 Task: Select the double option in the preference quote style.
Action: Mouse moved to (19, 555)
Screenshot: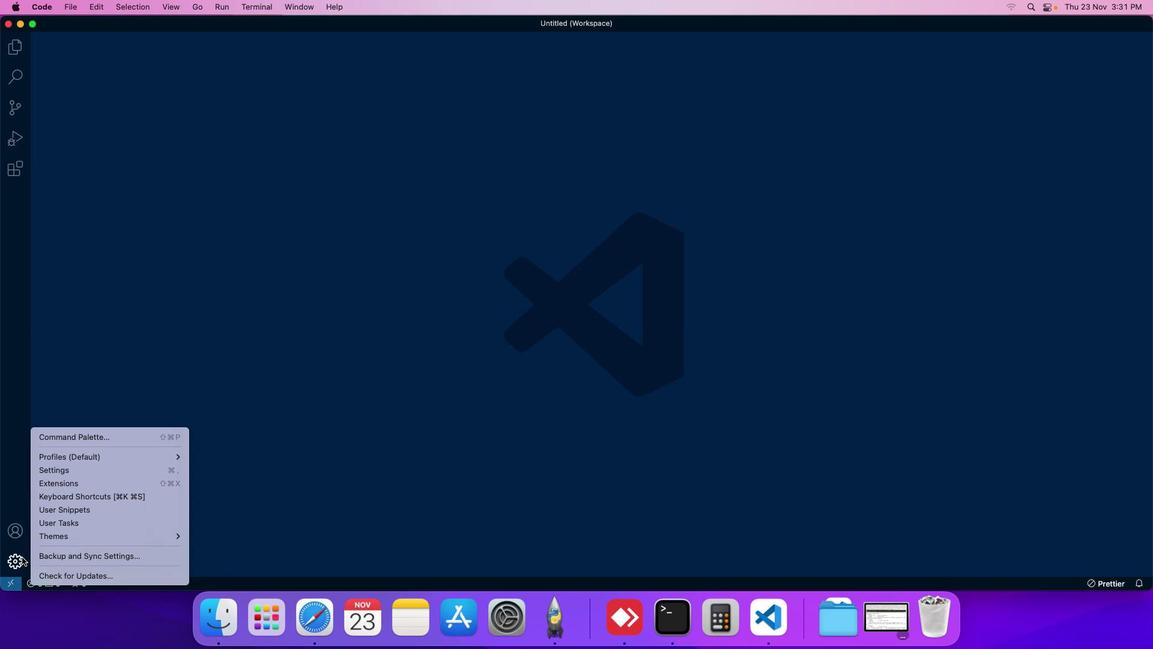 
Action: Mouse pressed left at (19, 555)
Screenshot: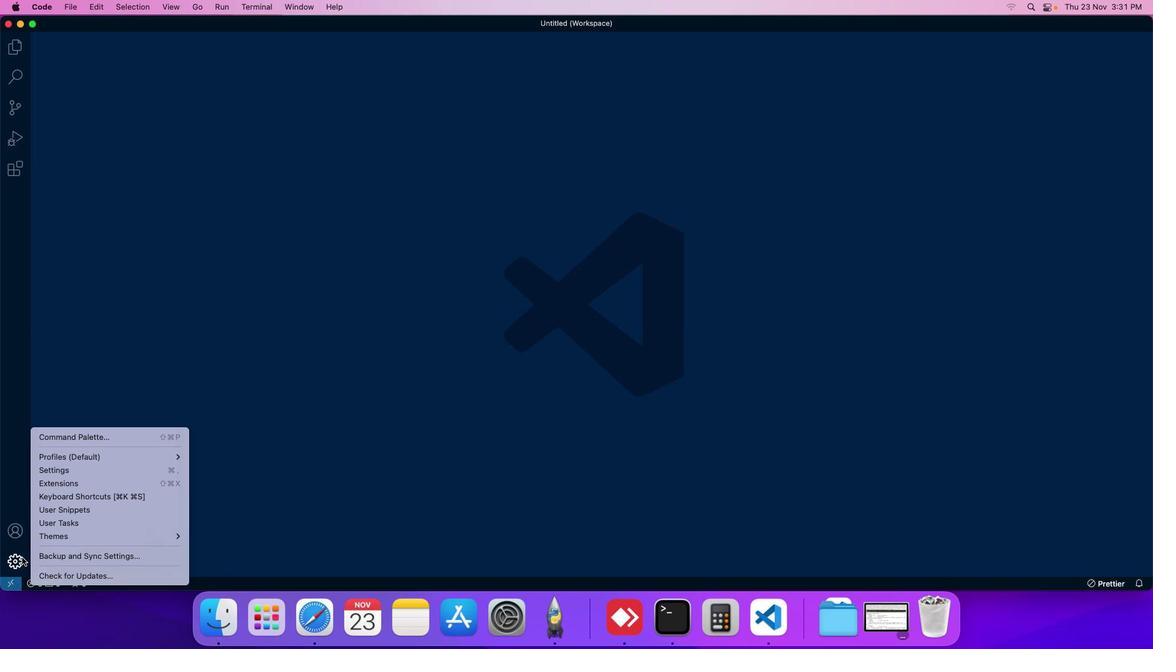
Action: Mouse moved to (61, 468)
Screenshot: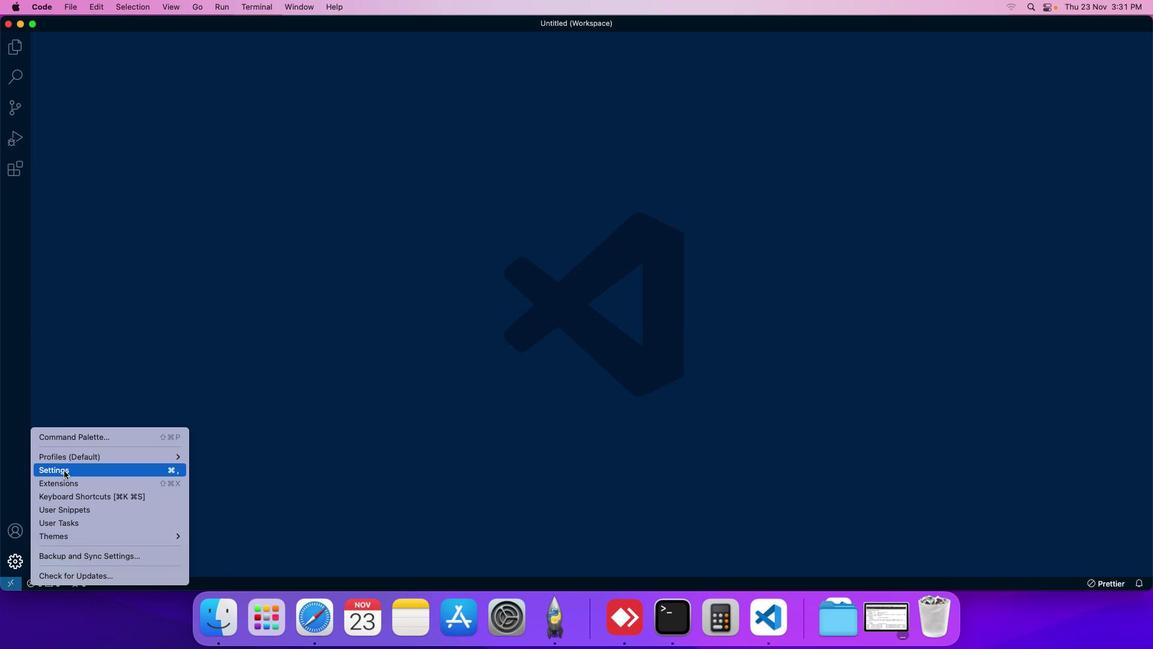 
Action: Mouse pressed left at (61, 468)
Screenshot: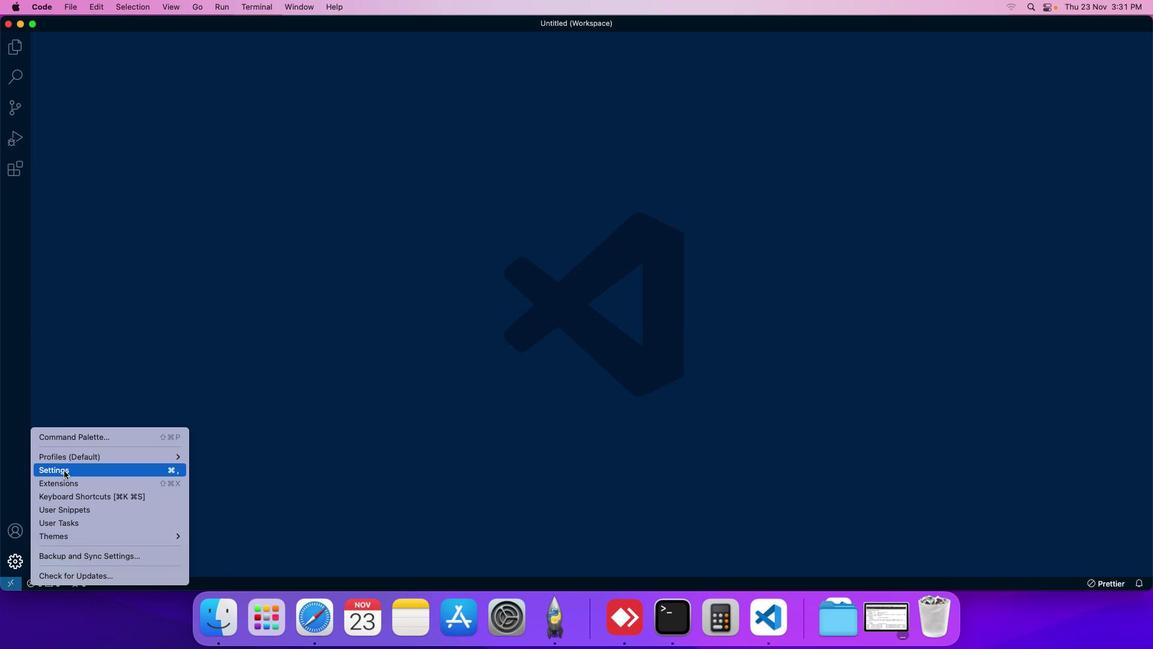 
Action: Mouse moved to (271, 92)
Screenshot: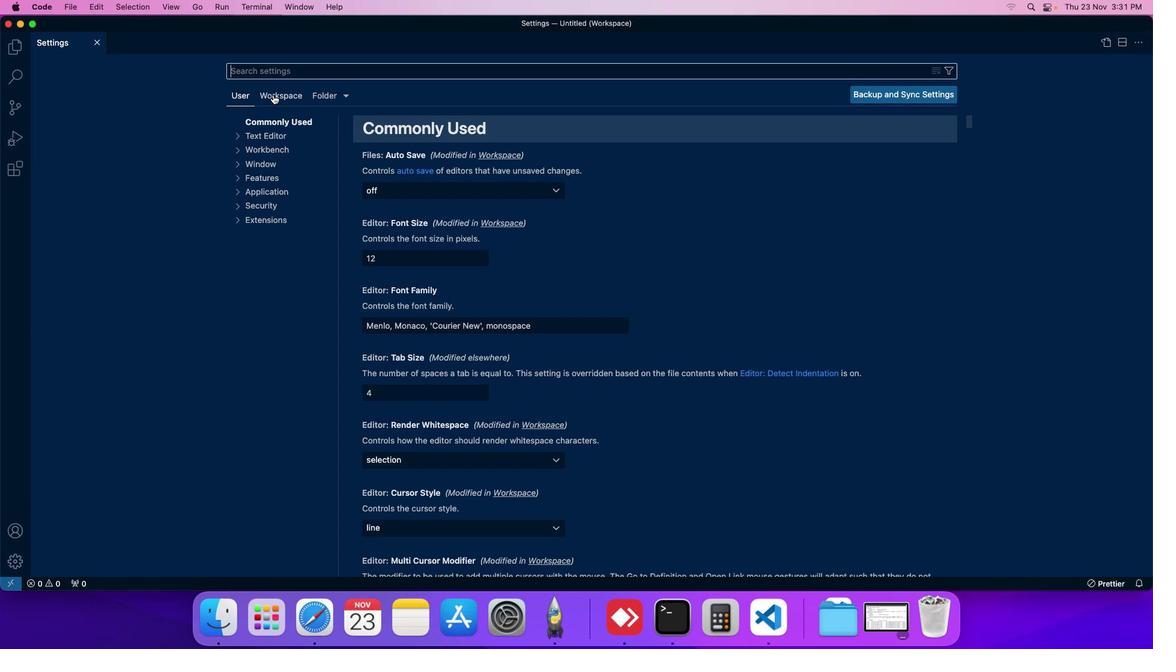 
Action: Mouse pressed left at (271, 92)
Screenshot: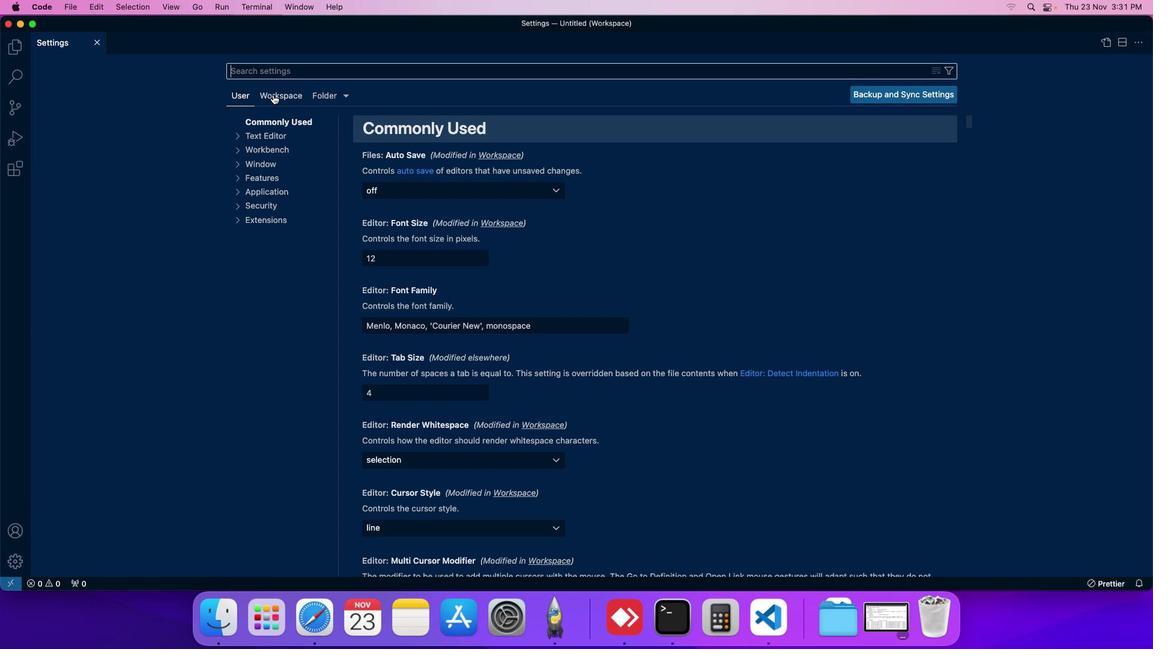 
Action: Mouse moved to (253, 204)
Screenshot: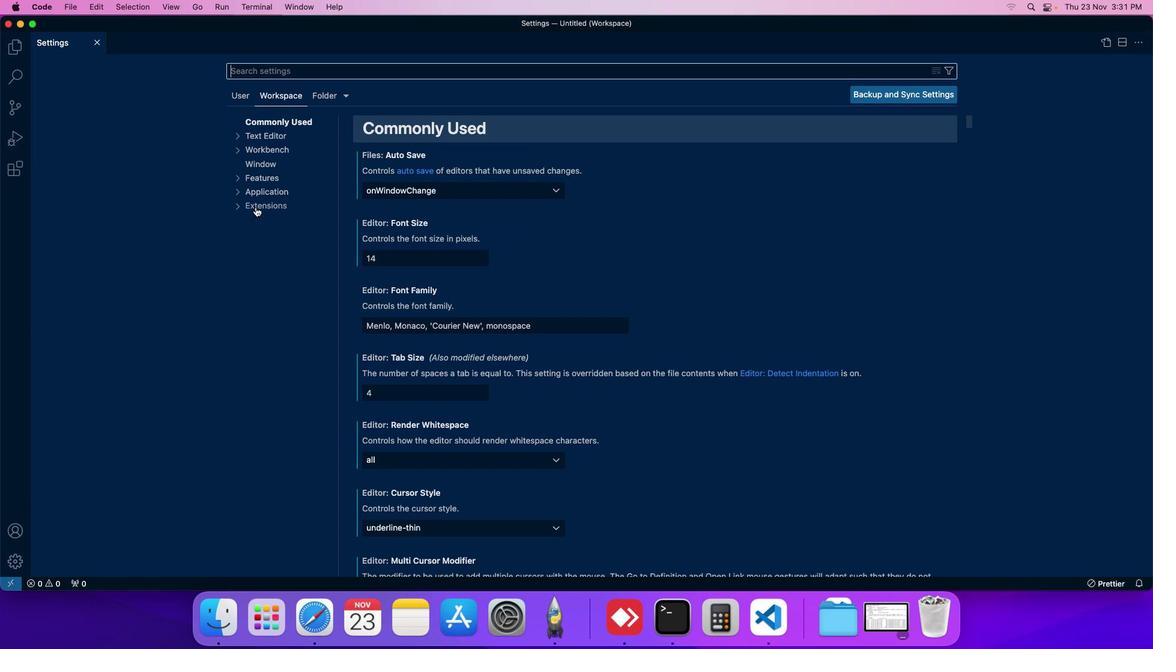 
Action: Mouse pressed left at (253, 204)
Screenshot: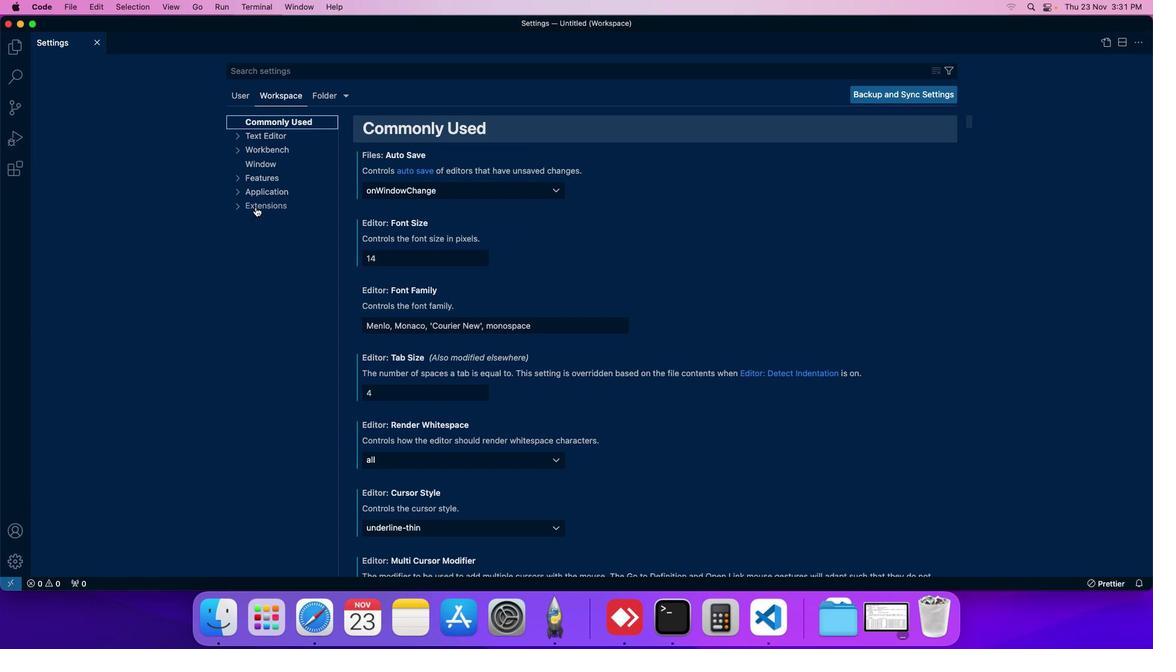 
Action: Mouse moved to (268, 507)
Screenshot: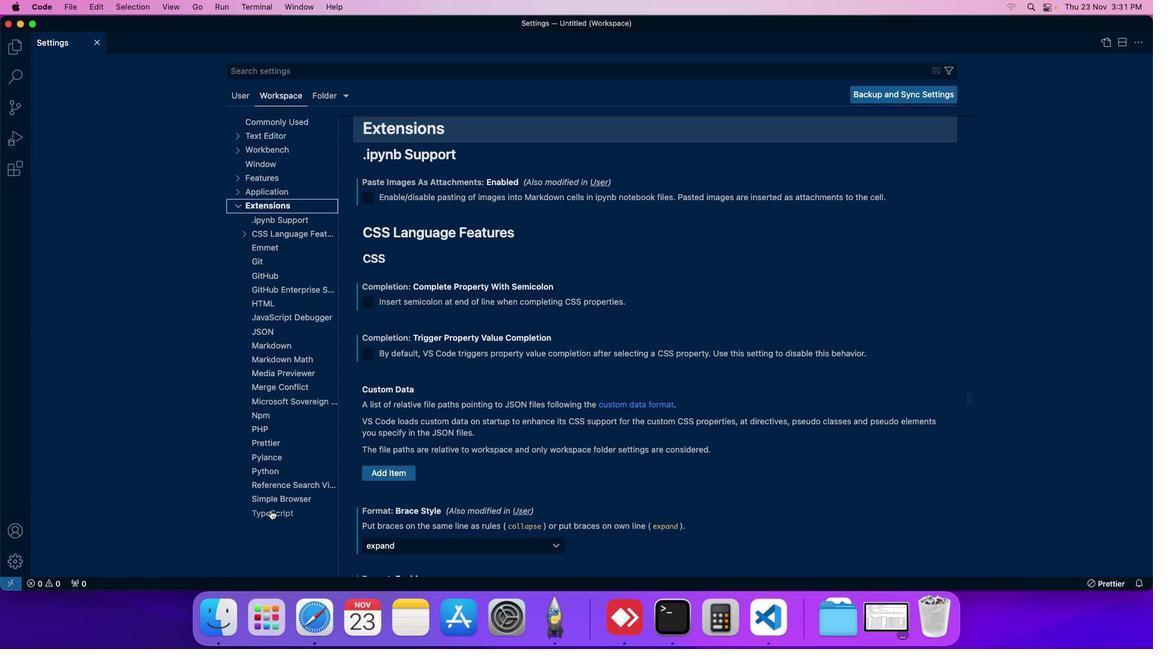 
Action: Mouse pressed left at (268, 507)
Screenshot: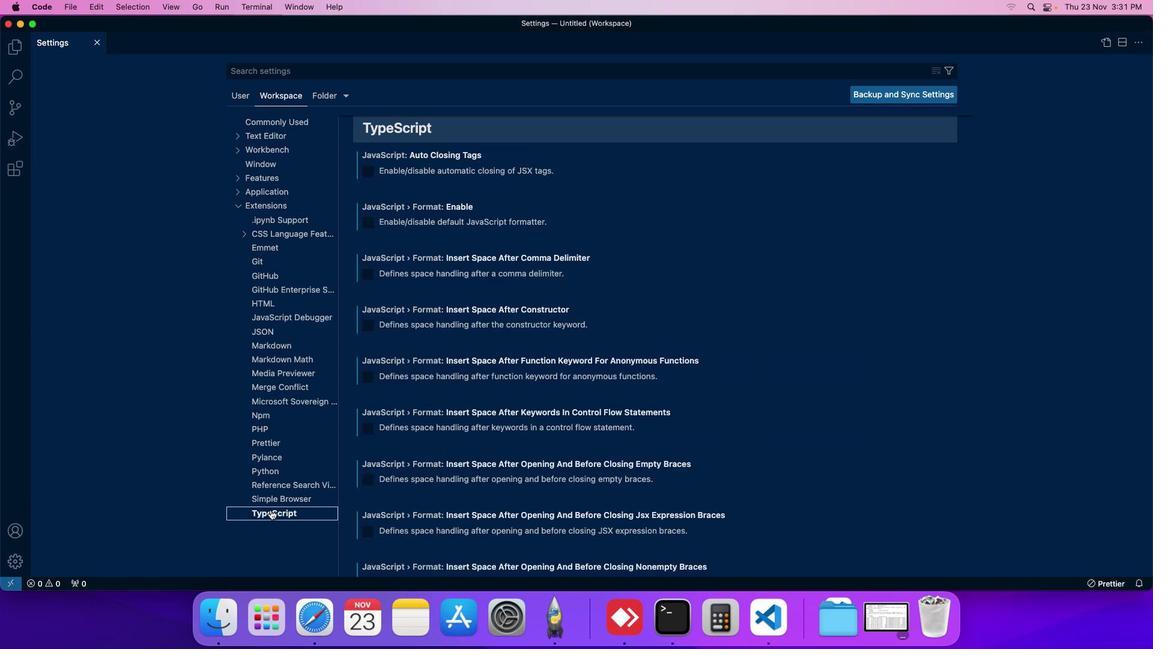 
Action: Mouse moved to (381, 493)
Screenshot: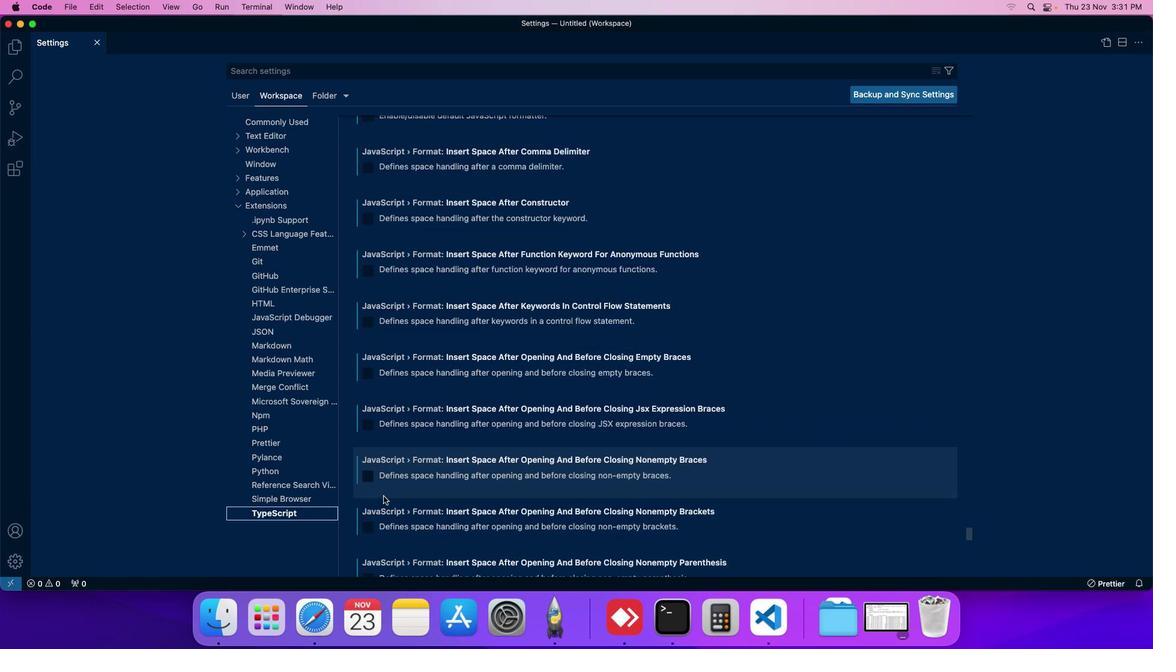 
Action: Mouse scrolled (381, 493) with delta (-1, -2)
Screenshot: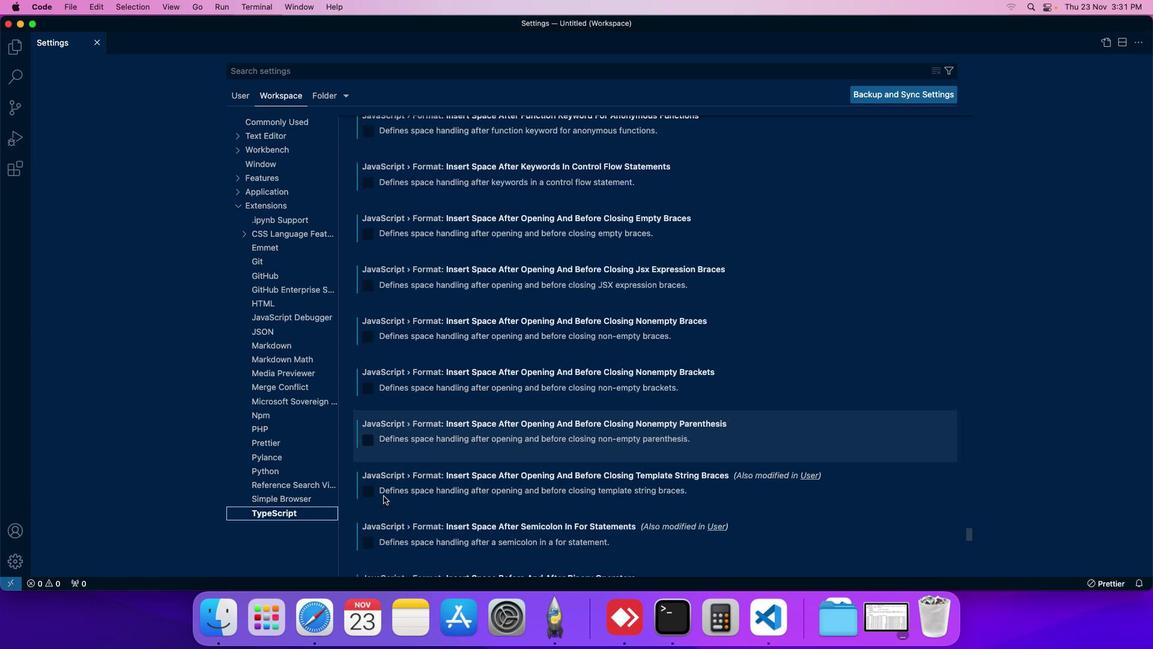 
Action: Mouse scrolled (381, 493) with delta (-1, -2)
Screenshot: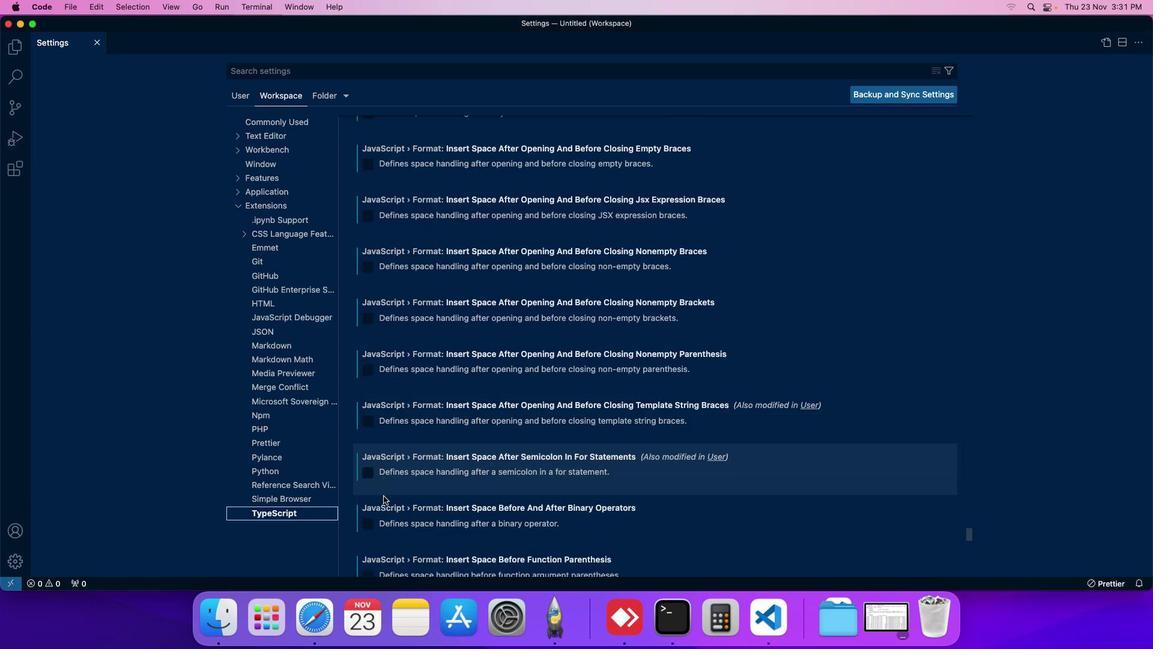 
Action: Mouse scrolled (381, 493) with delta (-1, -2)
Screenshot: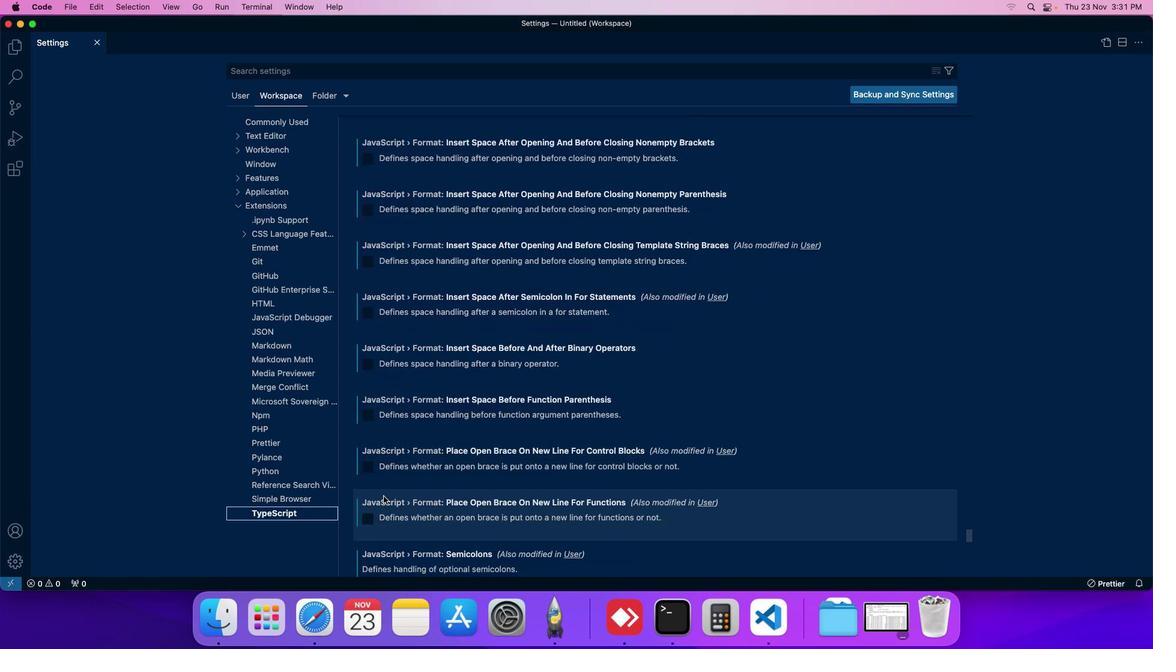 
Action: Mouse scrolled (381, 493) with delta (-1, -2)
Screenshot: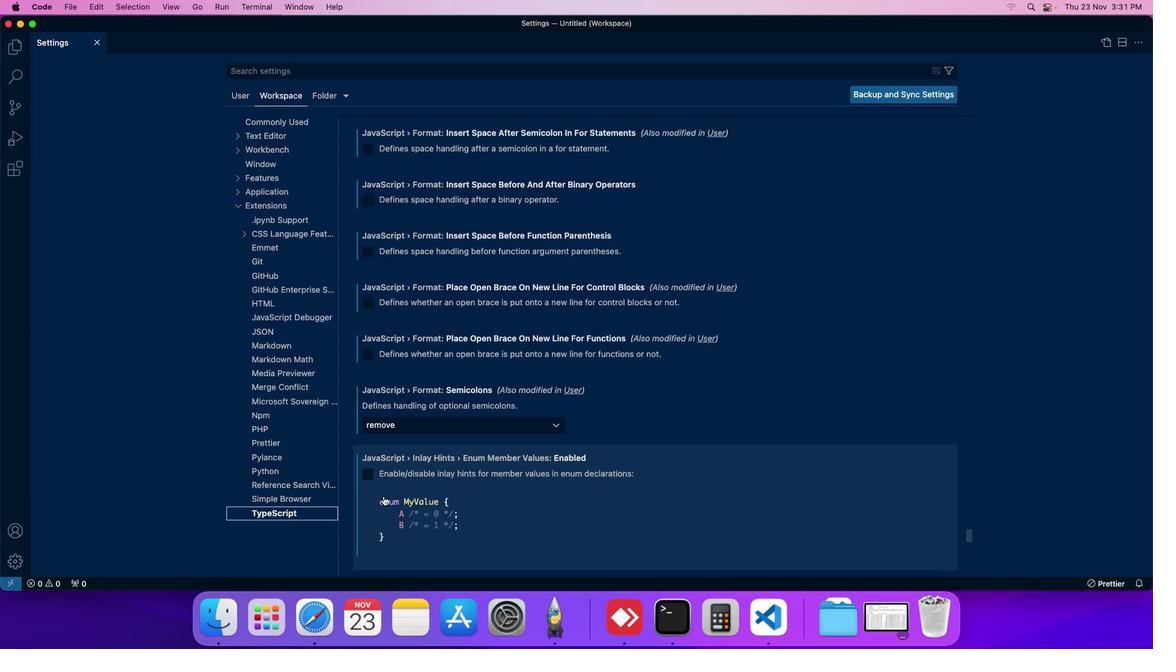 
Action: Mouse scrolled (381, 493) with delta (-1, -2)
Screenshot: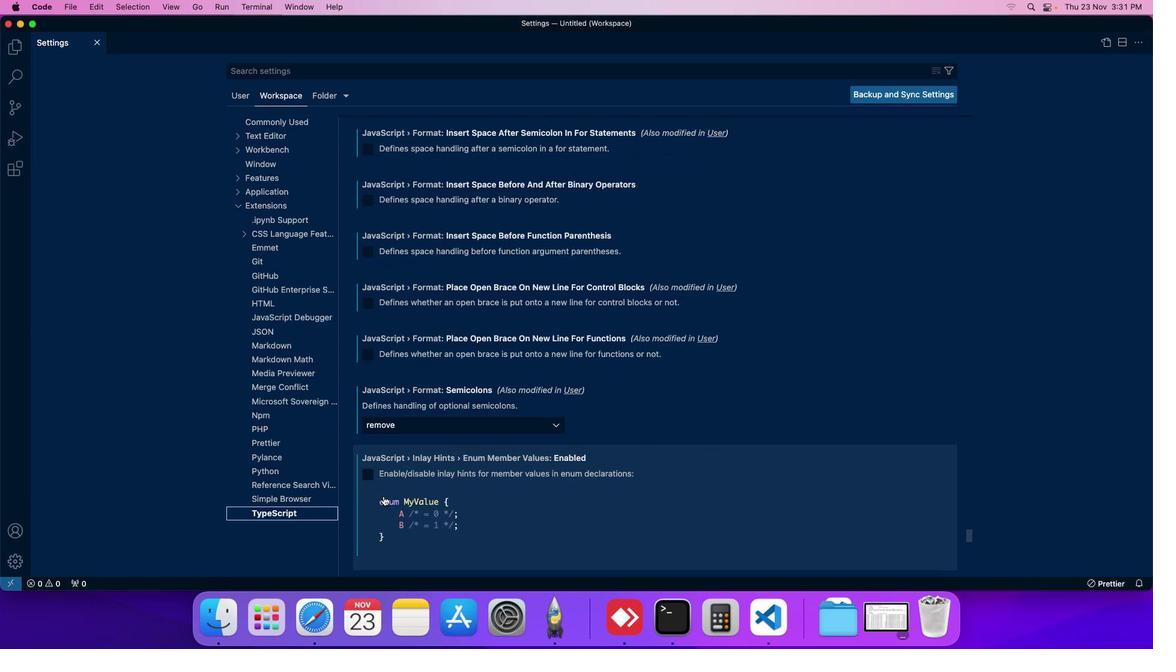 
Action: Mouse scrolled (381, 493) with delta (-1, -2)
Screenshot: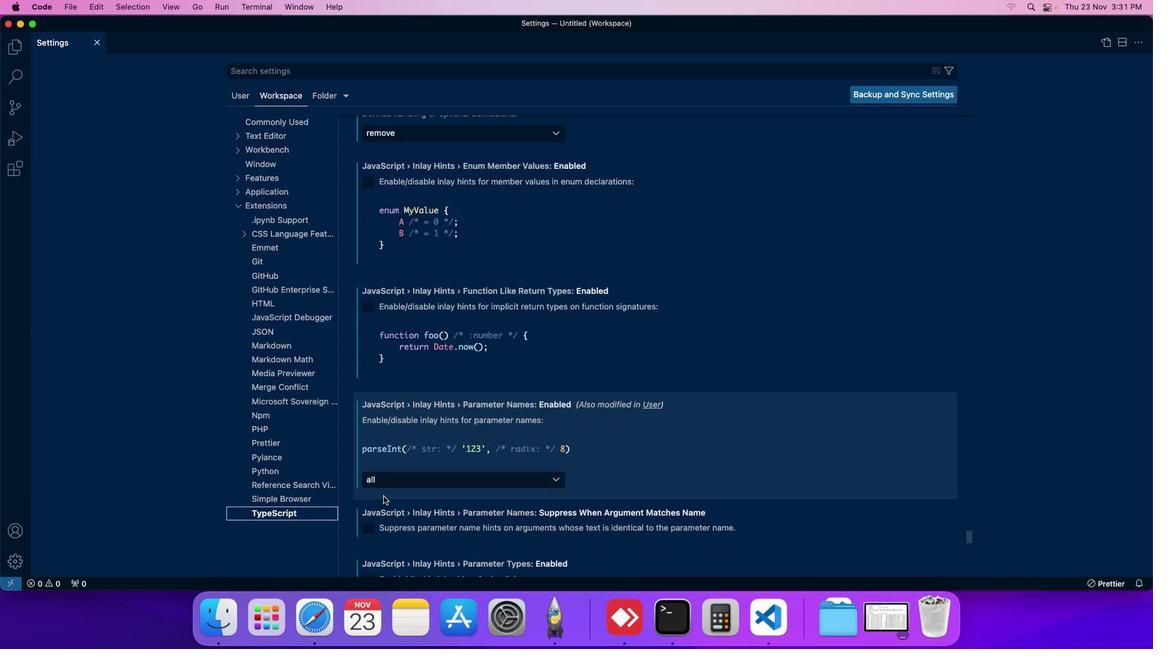 
Action: Mouse scrolled (381, 493) with delta (-1, -2)
Screenshot: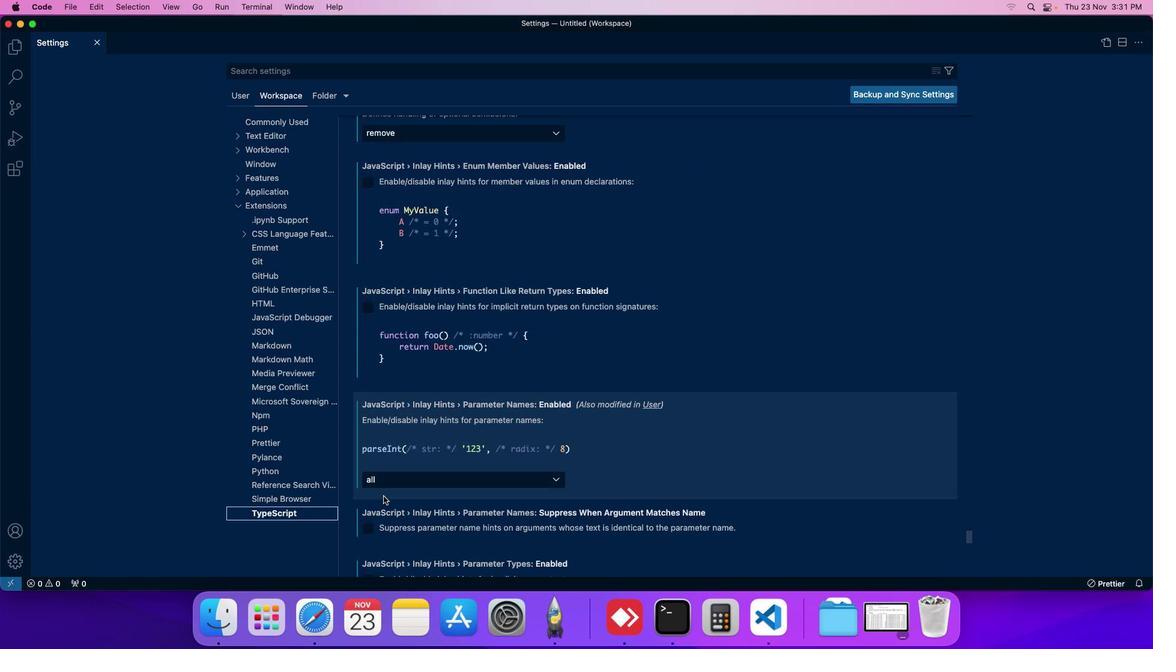 
Action: Mouse scrolled (381, 493) with delta (-1, -3)
Screenshot: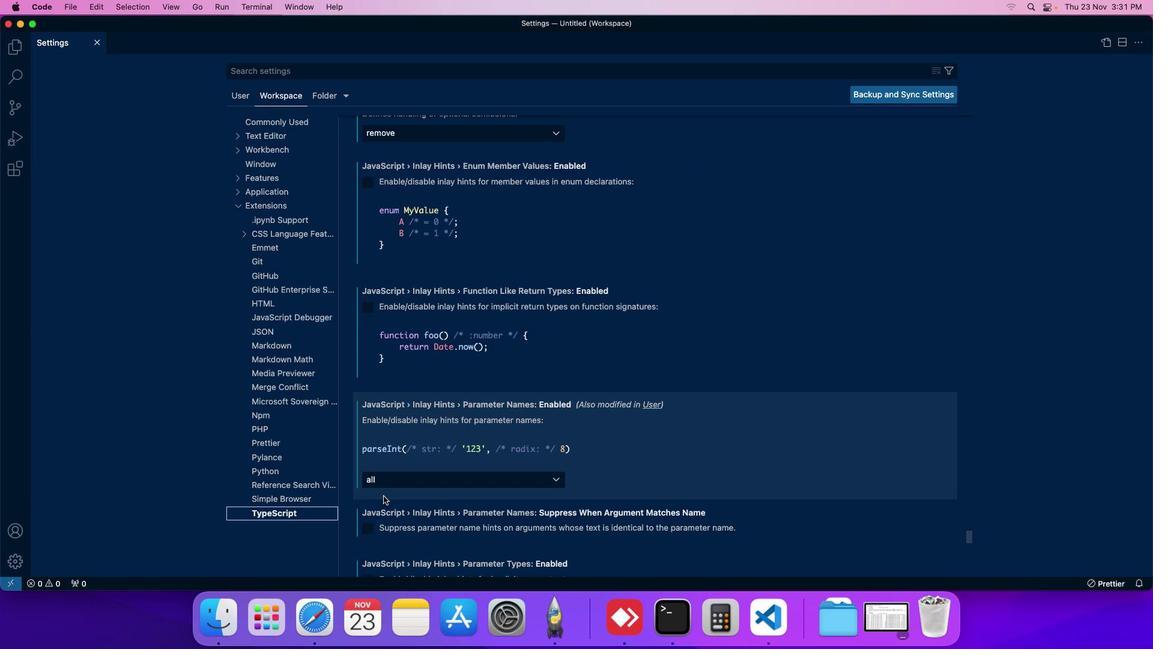 
Action: Mouse scrolled (381, 493) with delta (-1, -2)
Screenshot: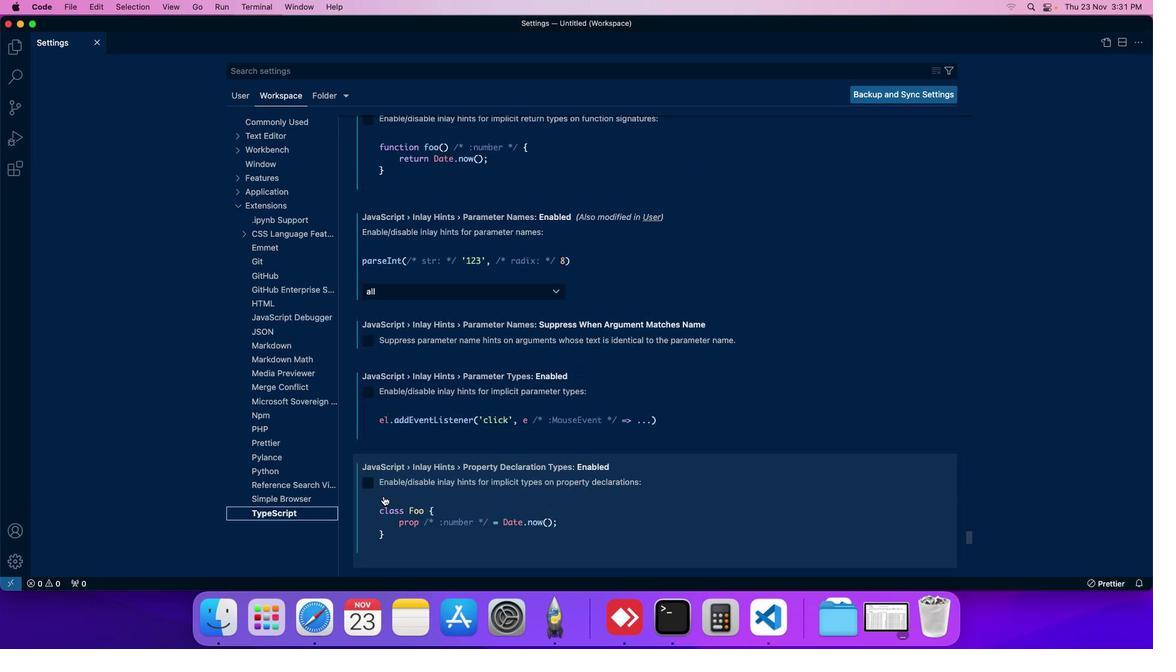 
Action: Mouse scrolled (381, 493) with delta (-1, -2)
Screenshot: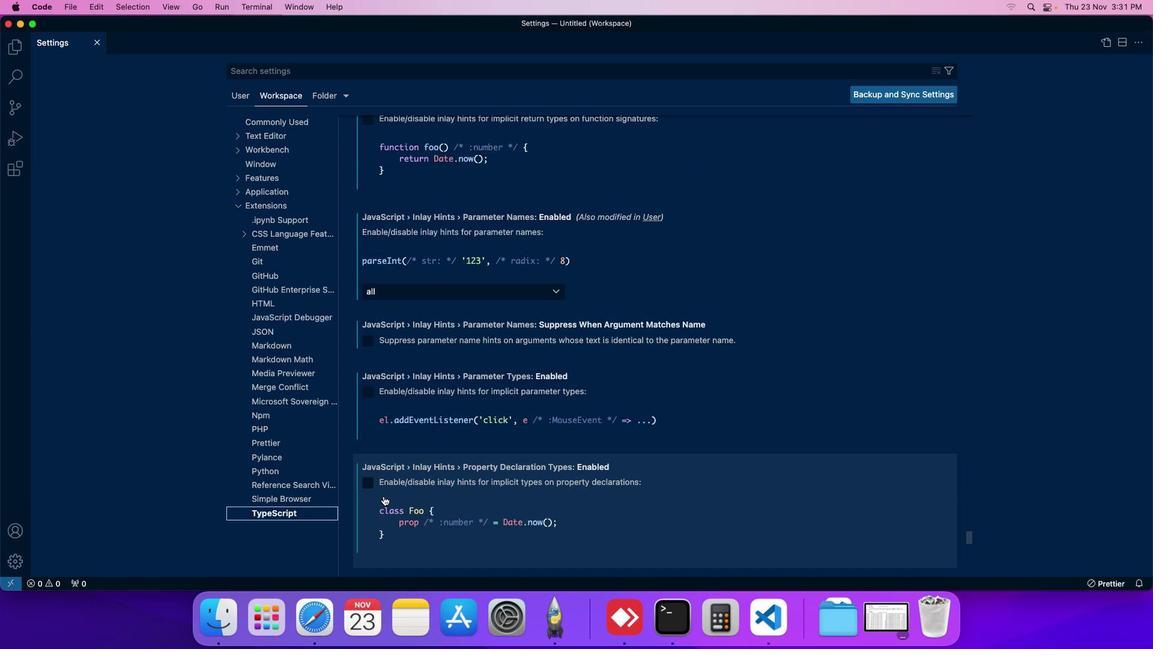 
Action: Mouse scrolled (381, 493) with delta (-1, -2)
Screenshot: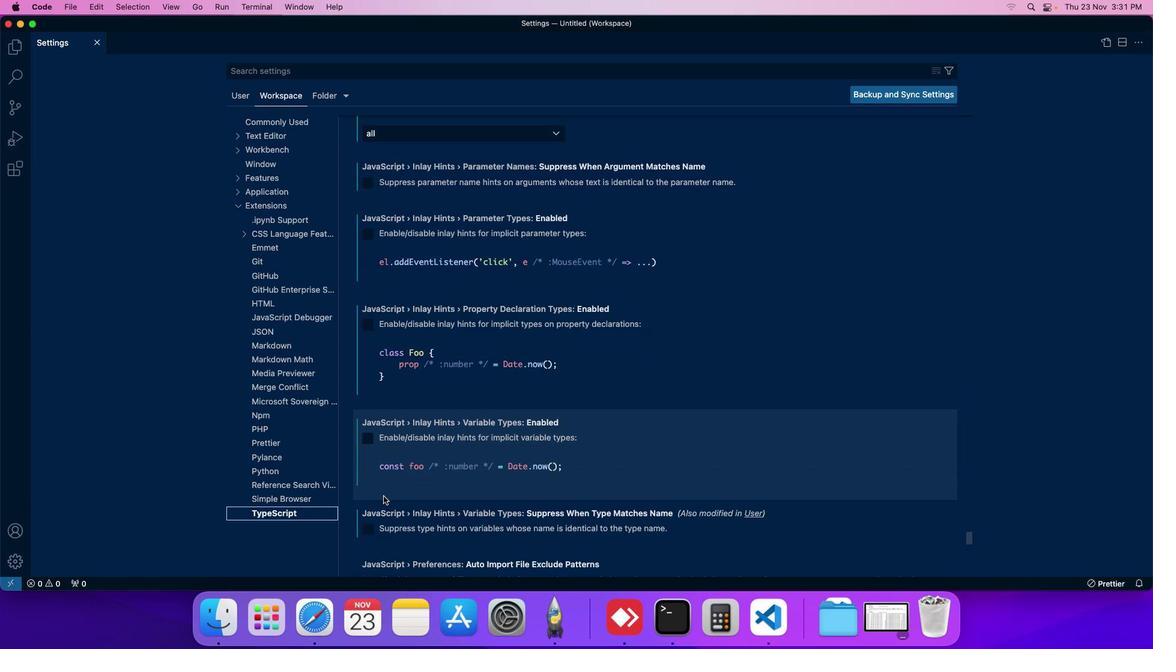 
Action: Mouse scrolled (381, 493) with delta (-1, -2)
Screenshot: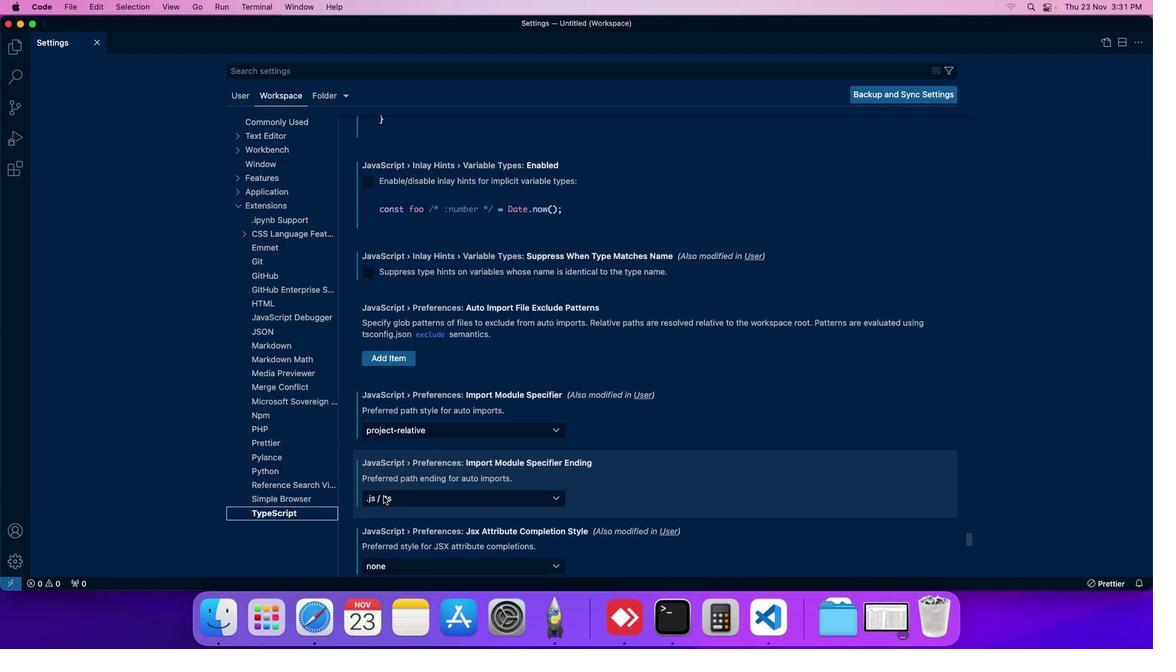 
Action: Mouse scrolled (381, 493) with delta (-1, -2)
Screenshot: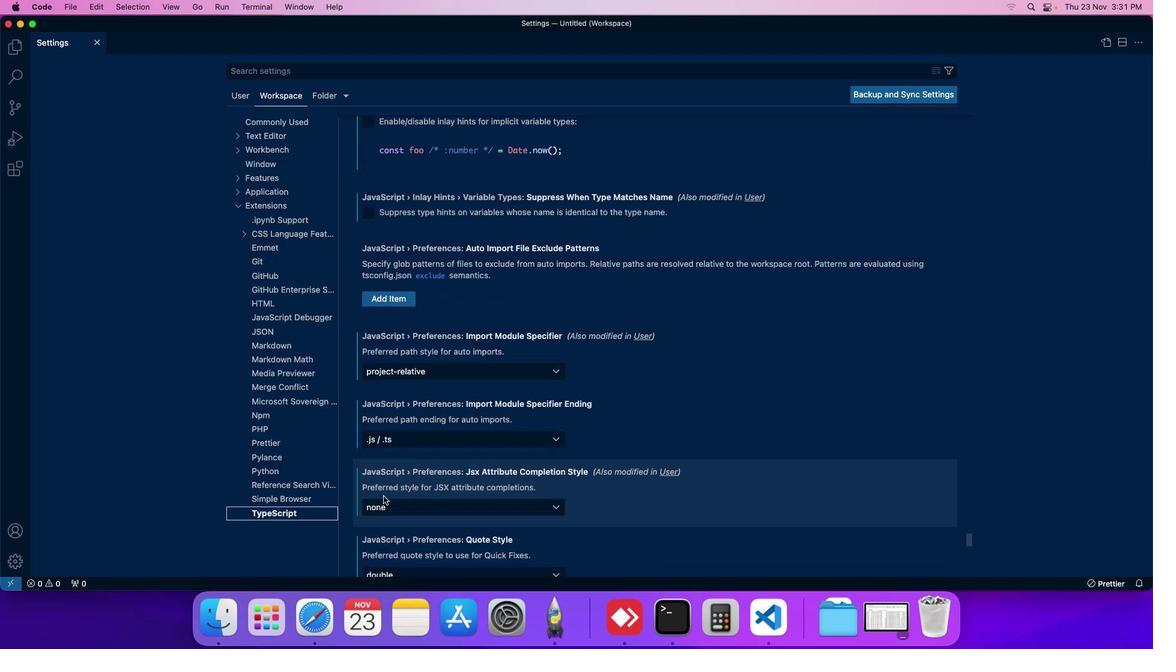 
Action: Mouse scrolled (381, 493) with delta (-1, -2)
Screenshot: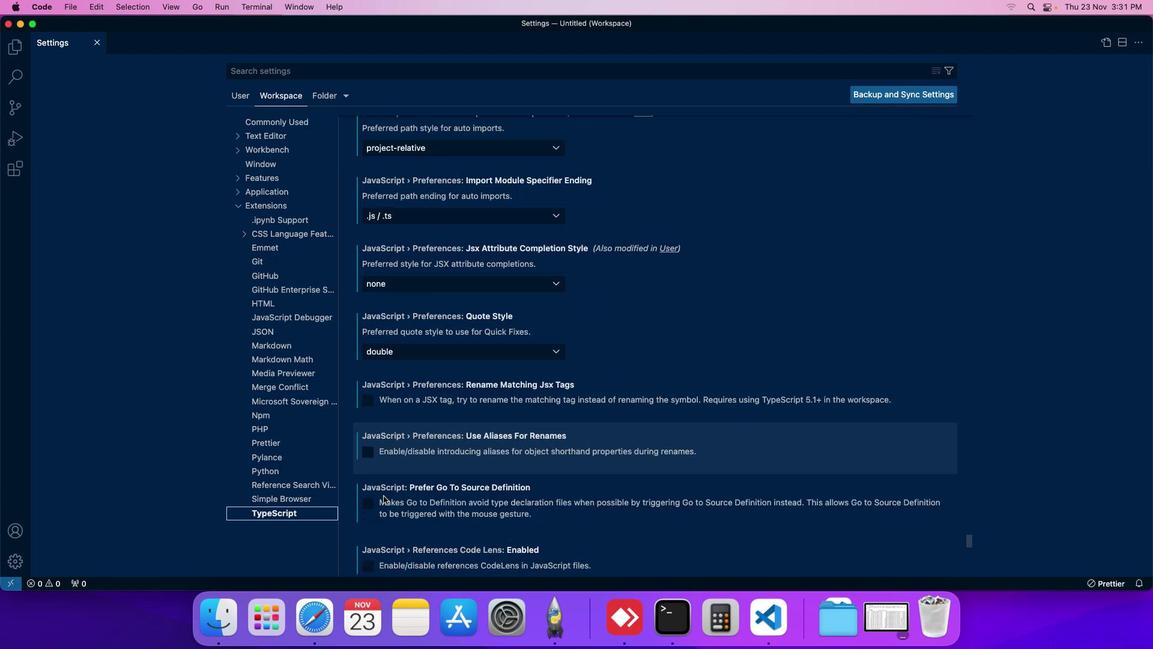 
Action: Mouse scrolled (381, 493) with delta (-1, -2)
Screenshot: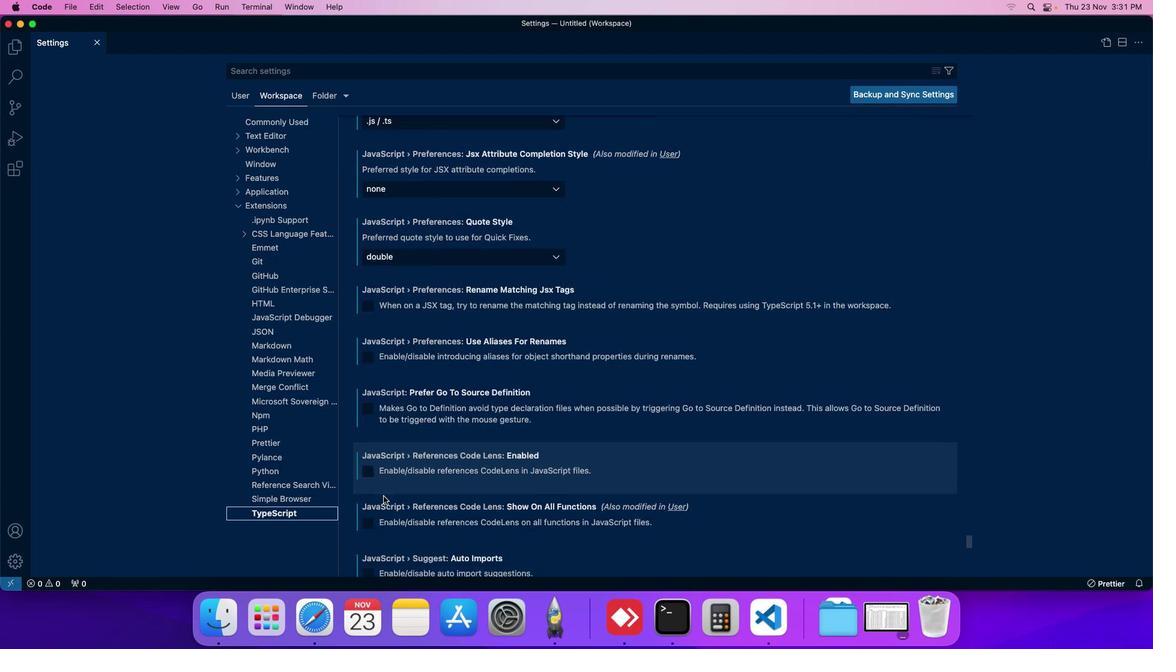 
Action: Mouse scrolled (381, 493) with delta (-1, -2)
Screenshot: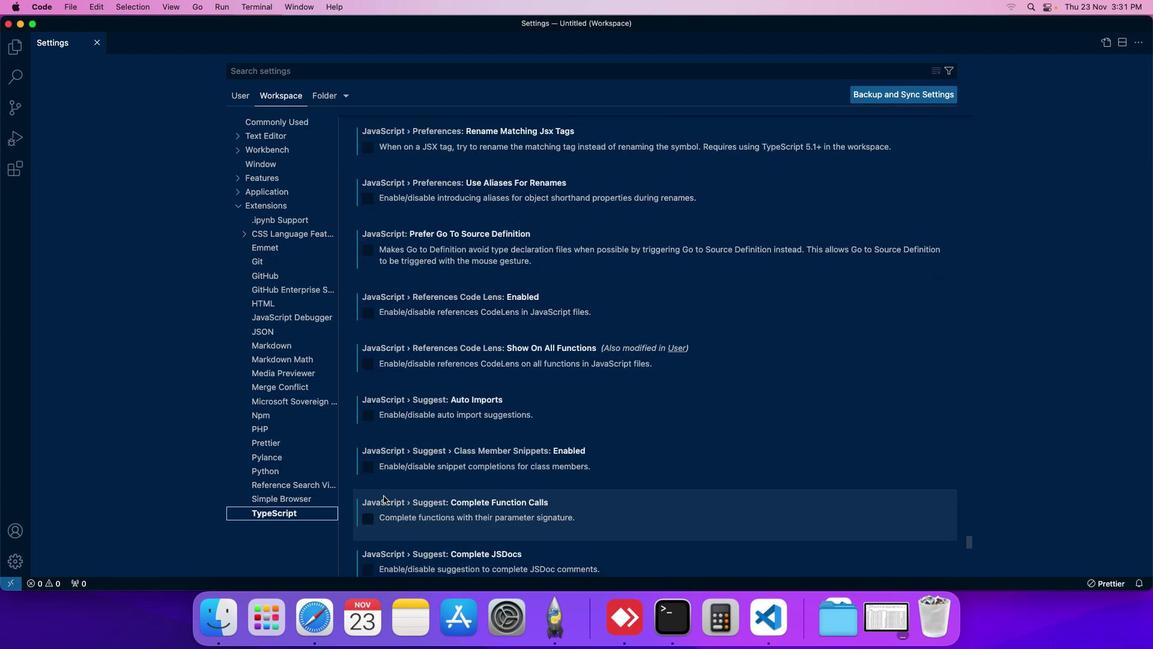 
Action: Mouse scrolled (381, 493) with delta (-1, -2)
Screenshot: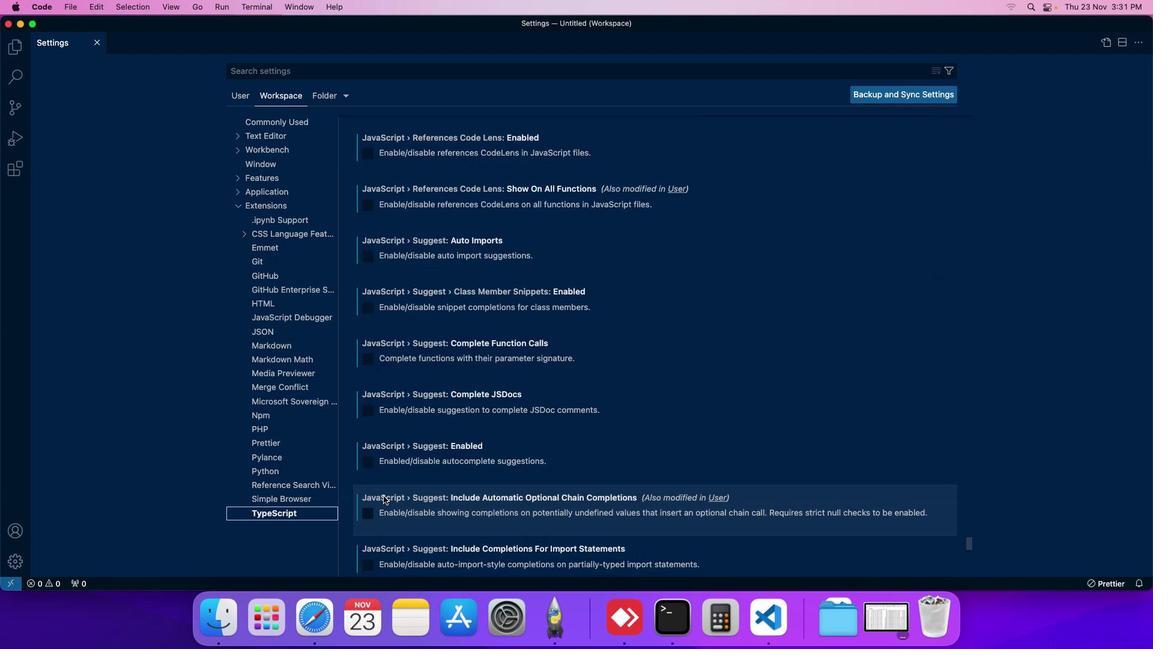 
Action: Mouse scrolled (381, 493) with delta (-1, -2)
Screenshot: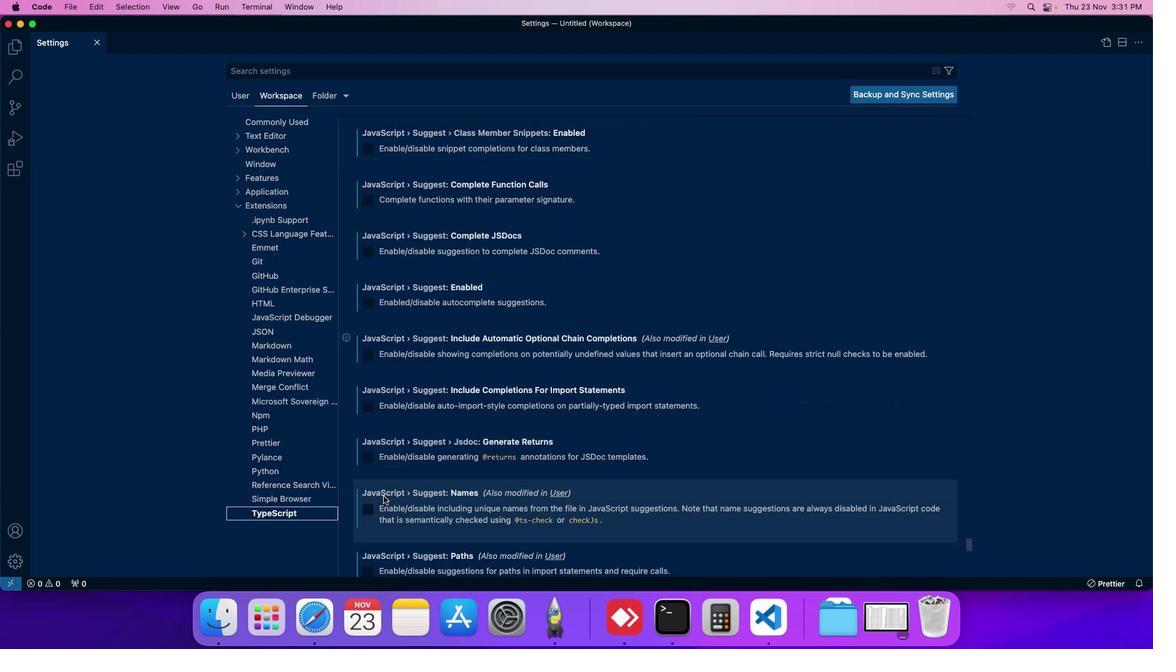 
Action: Mouse scrolled (381, 493) with delta (-1, -2)
Screenshot: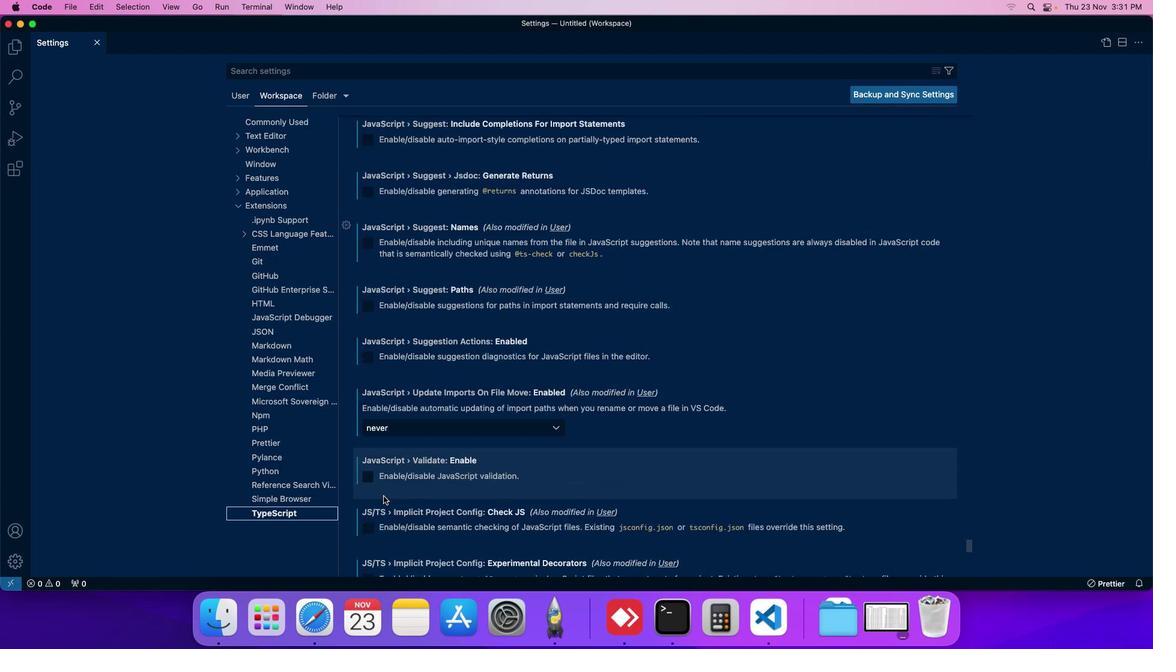 
Action: Mouse scrolled (381, 493) with delta (-1, -2)
Screenshot: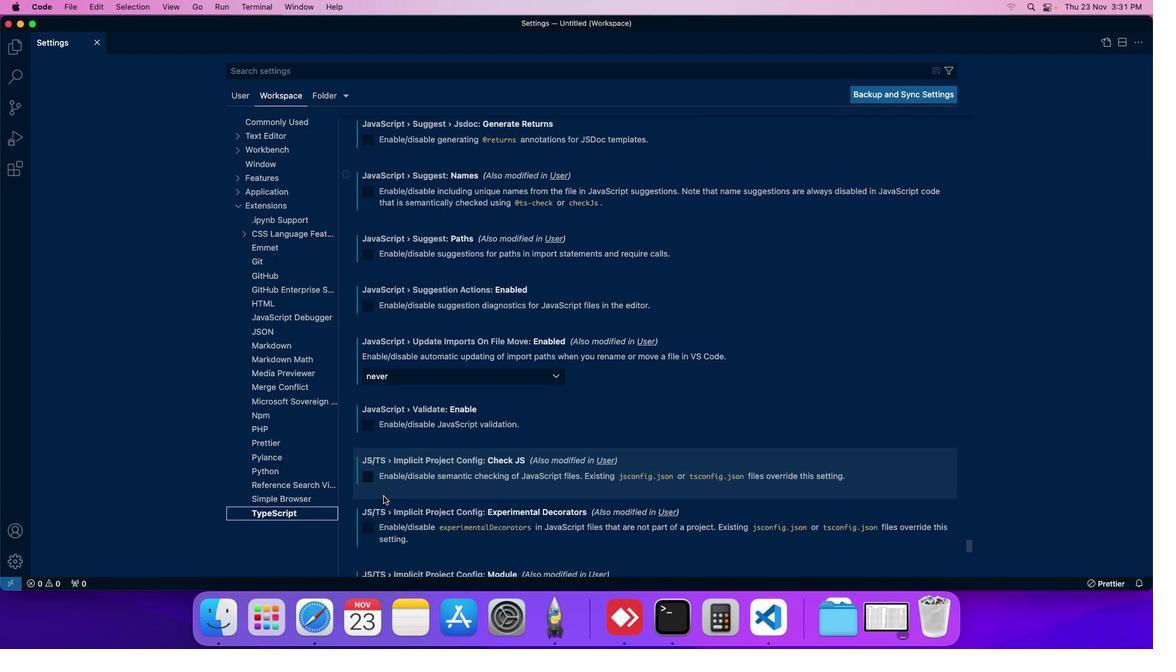 
Action: Mouse scrolled (381, 493) with delta (-1, -2)
Screenshot: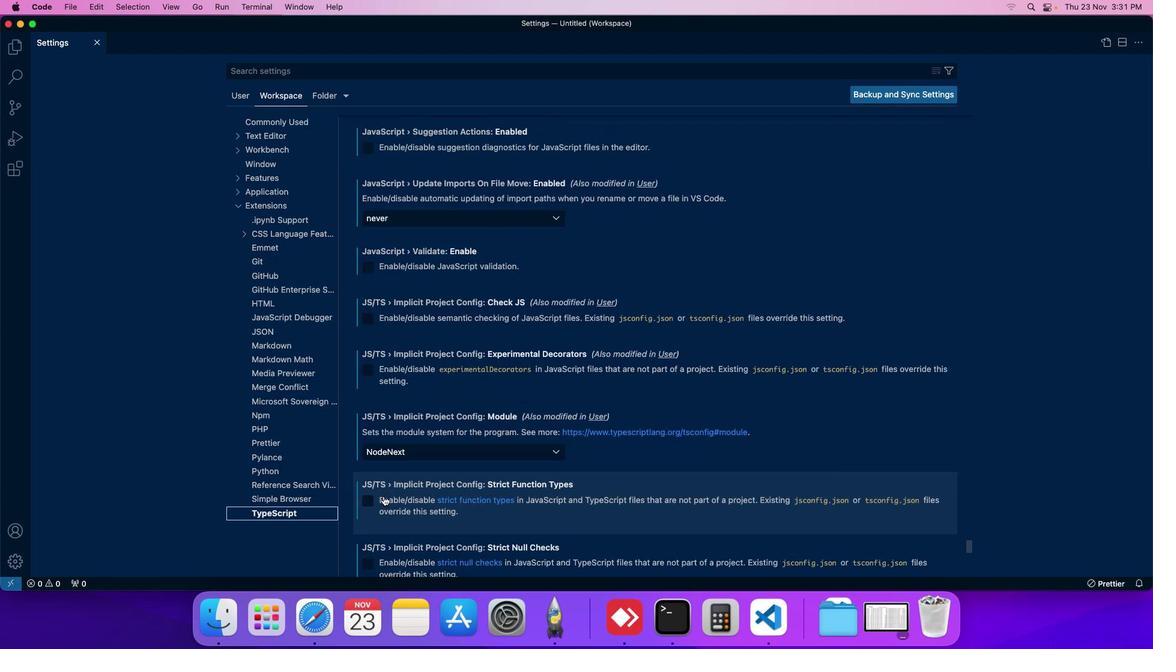
Action: Mouse scrolled (381, 493) with delta (-1, -2)
Screenshot: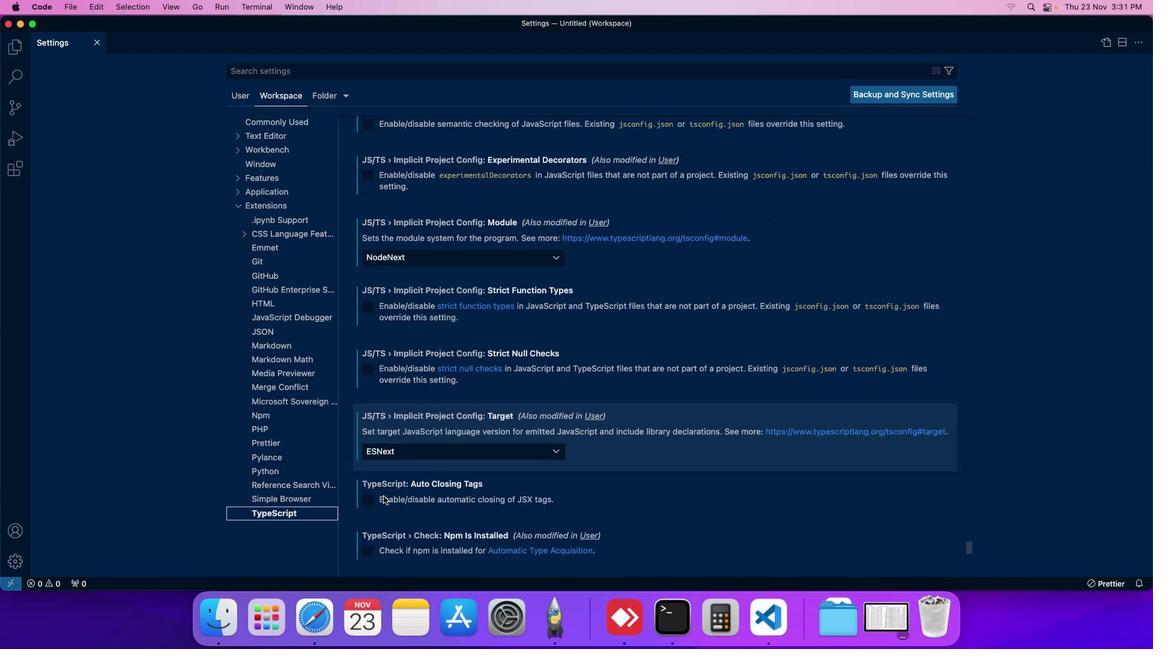 
Action: Mouse scrolled (381, 493) with delta (-1, -2)
Screenshot: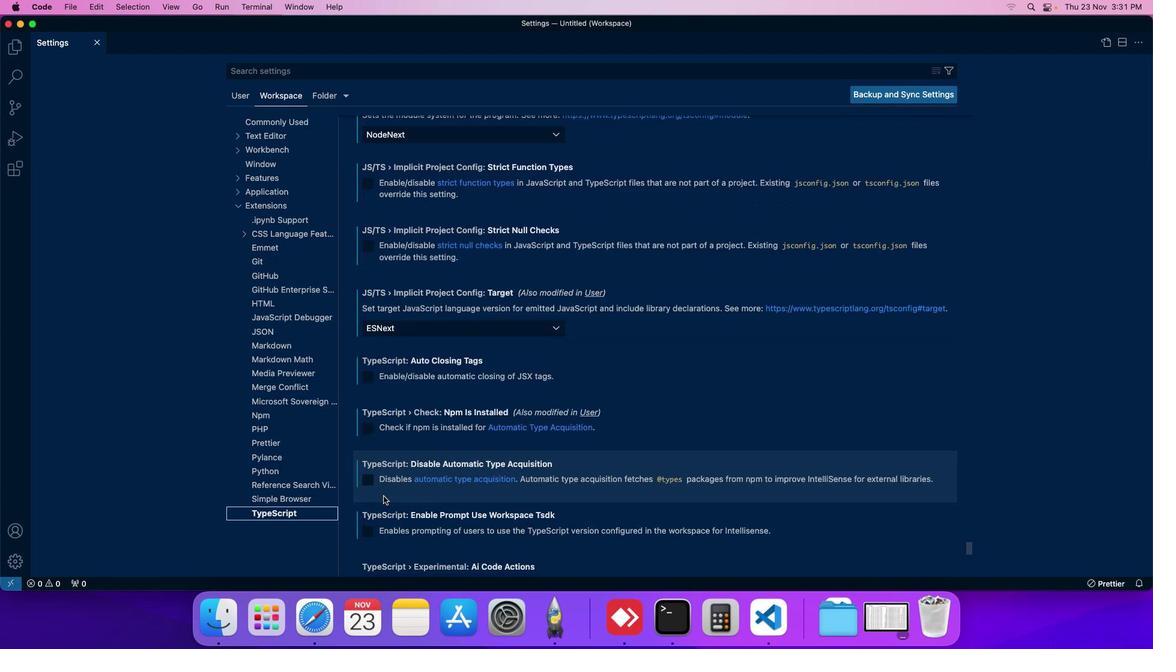 
Action: Mouse scrolled (381, 493) with delta (-1, -2)
Screenshot: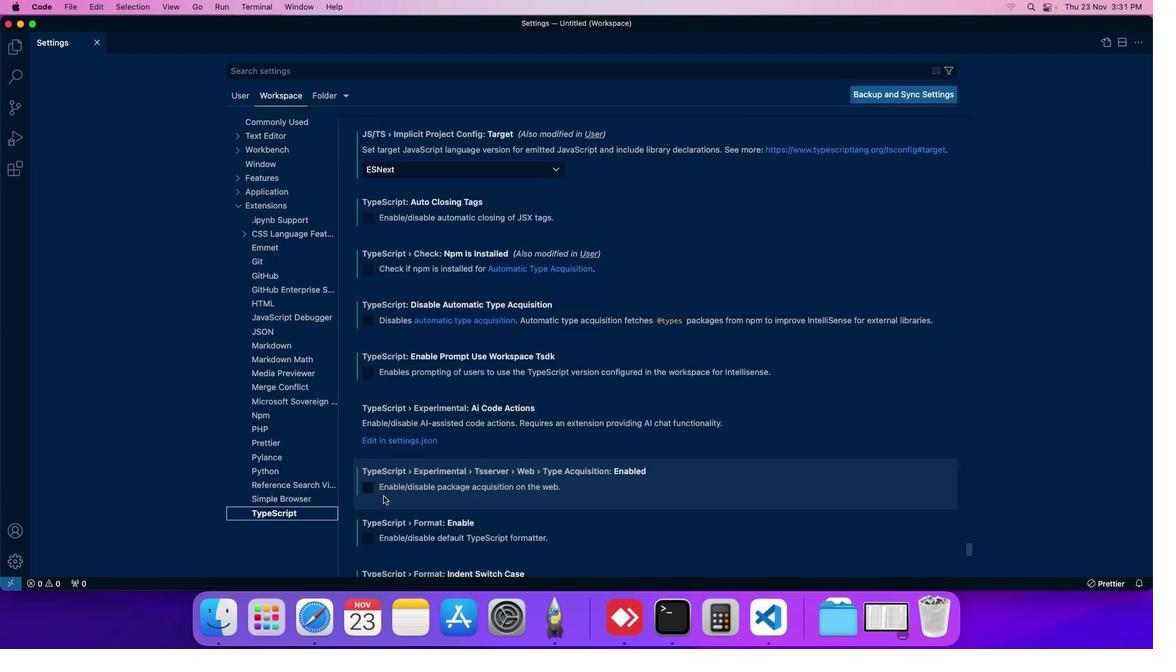 
Action: Mouse scrolled (381, 493) with delta (-1, -2)
Screenshot: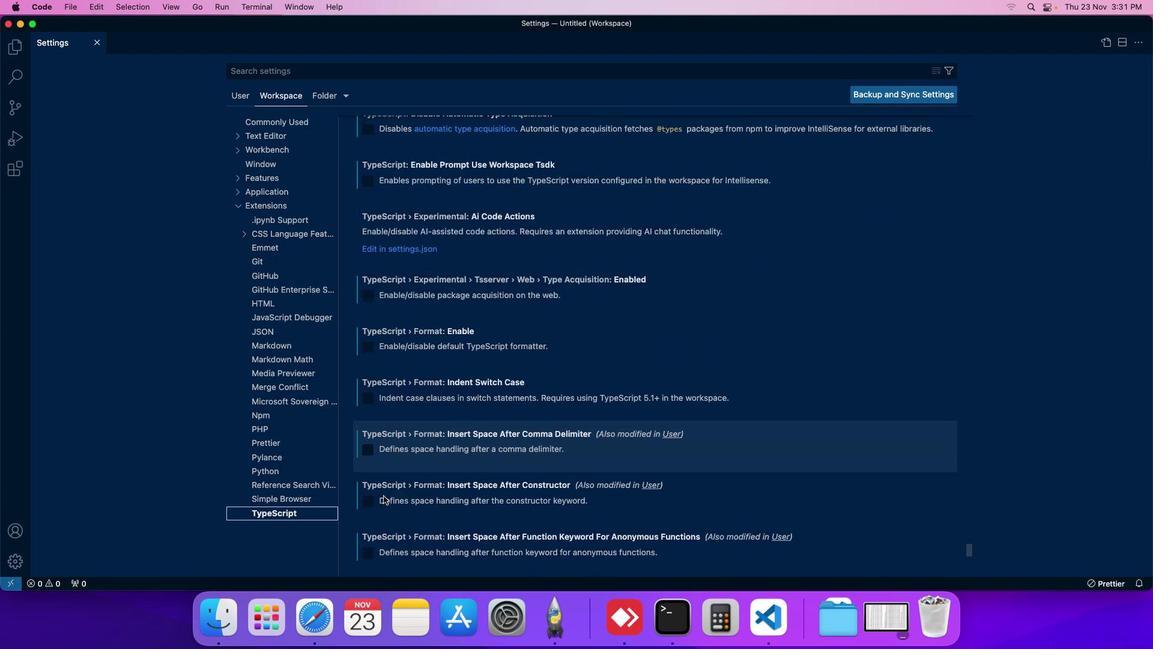 
Action: Mouse scrolled (381, 493) with delta (-1, -2)
Screenshot: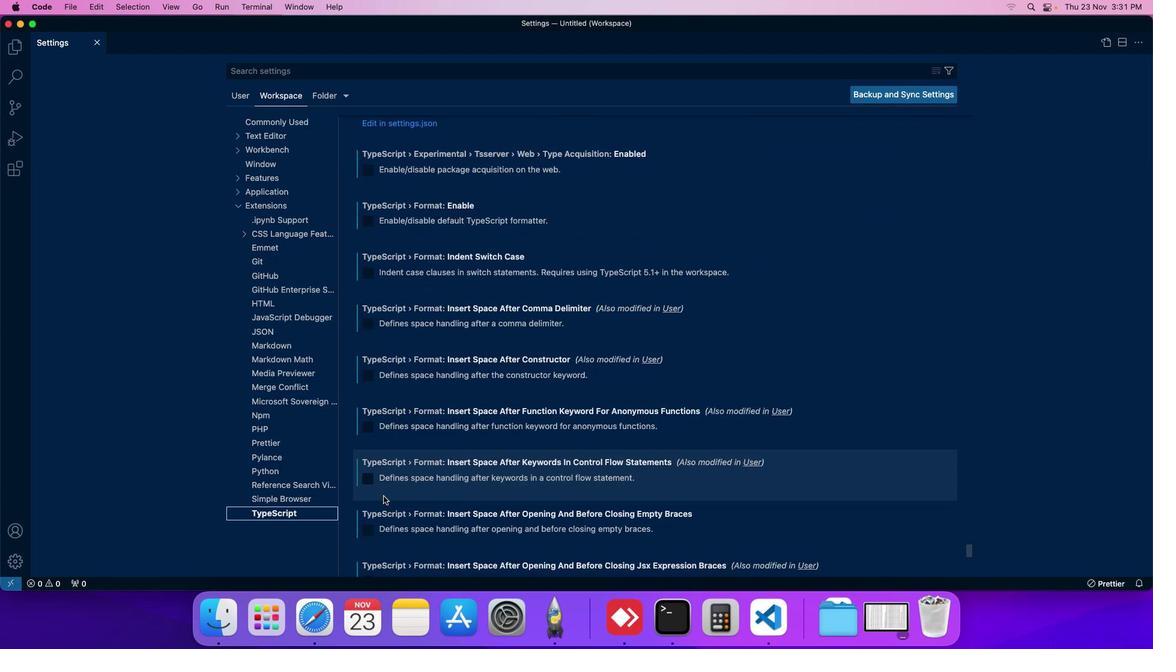 
Action: Mouse scrolled (381, 493) with delta (-1, -2)
Screenshot: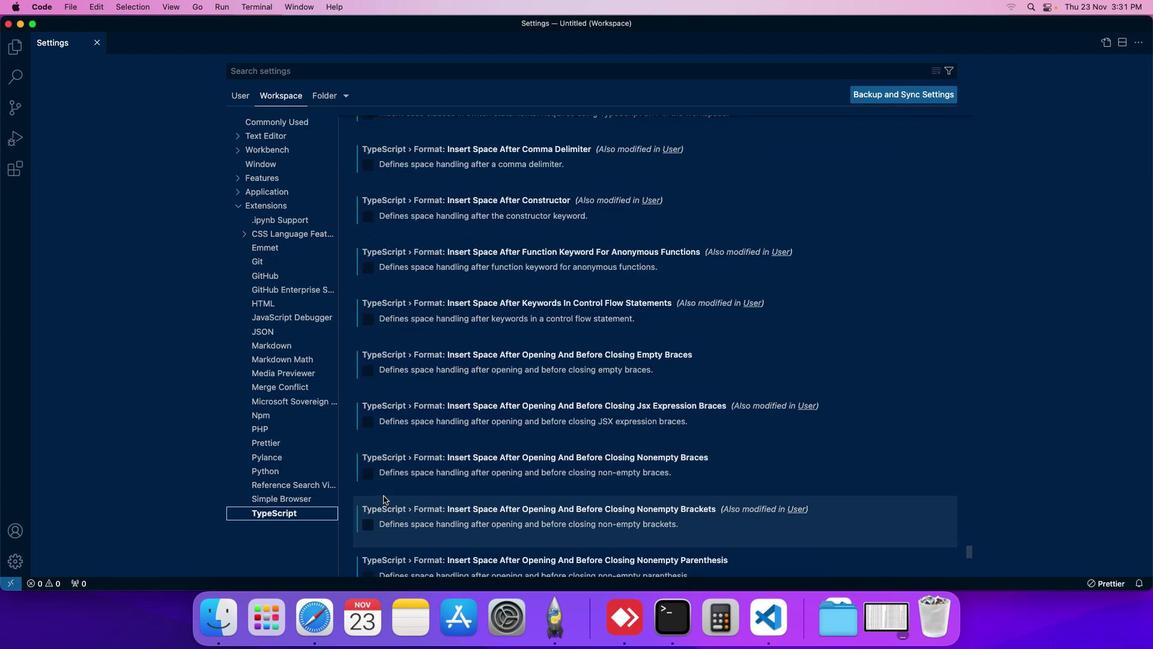 
Action: Mouse scrolled (381, 493) with delta (-1, -2)
Screenshot: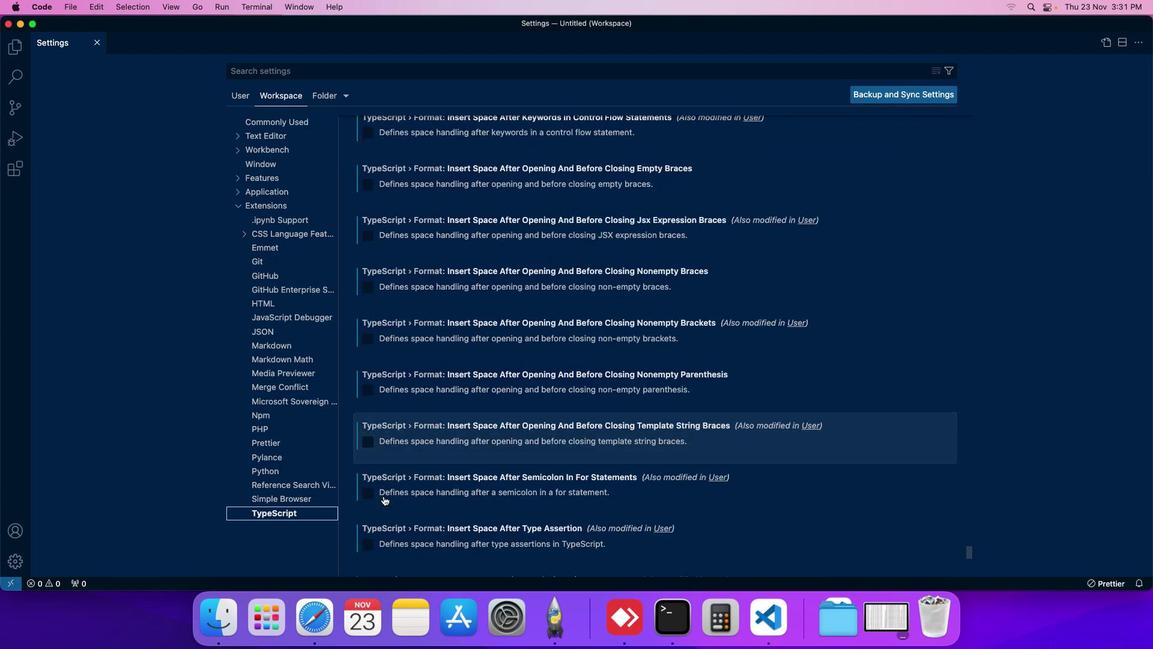 
Action: Mouse scrolled (381, 493) with delta (-1, -2)
Screenshot: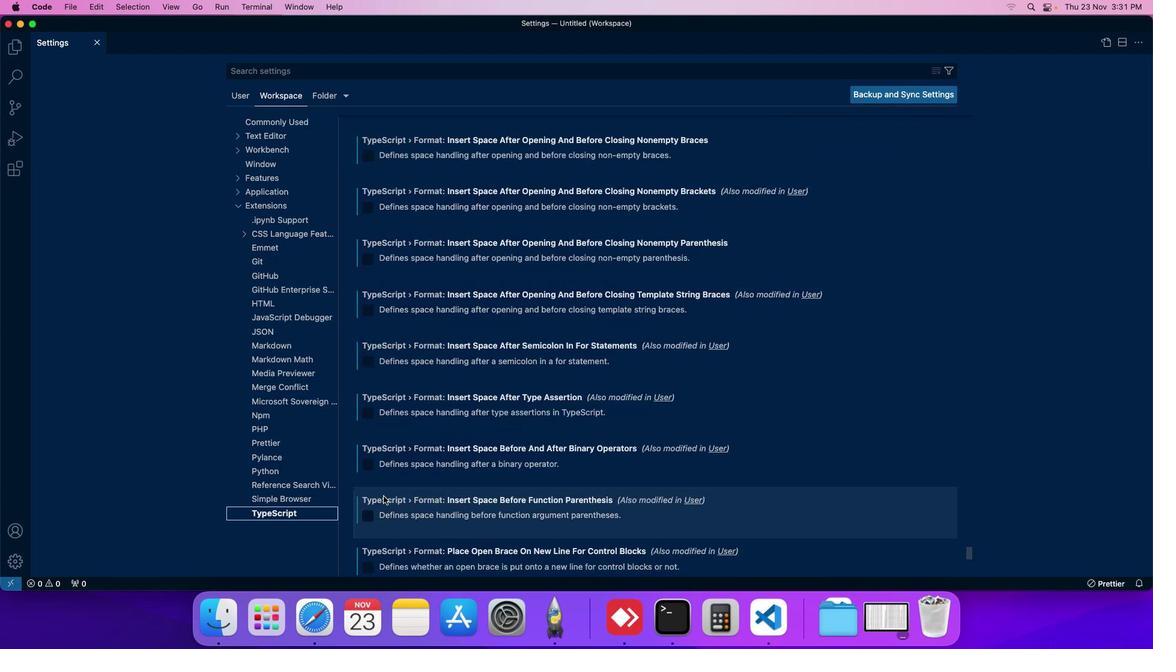 
Action: Mouse scrolled (381, 493) with delta (-1, -2)
Screenshot: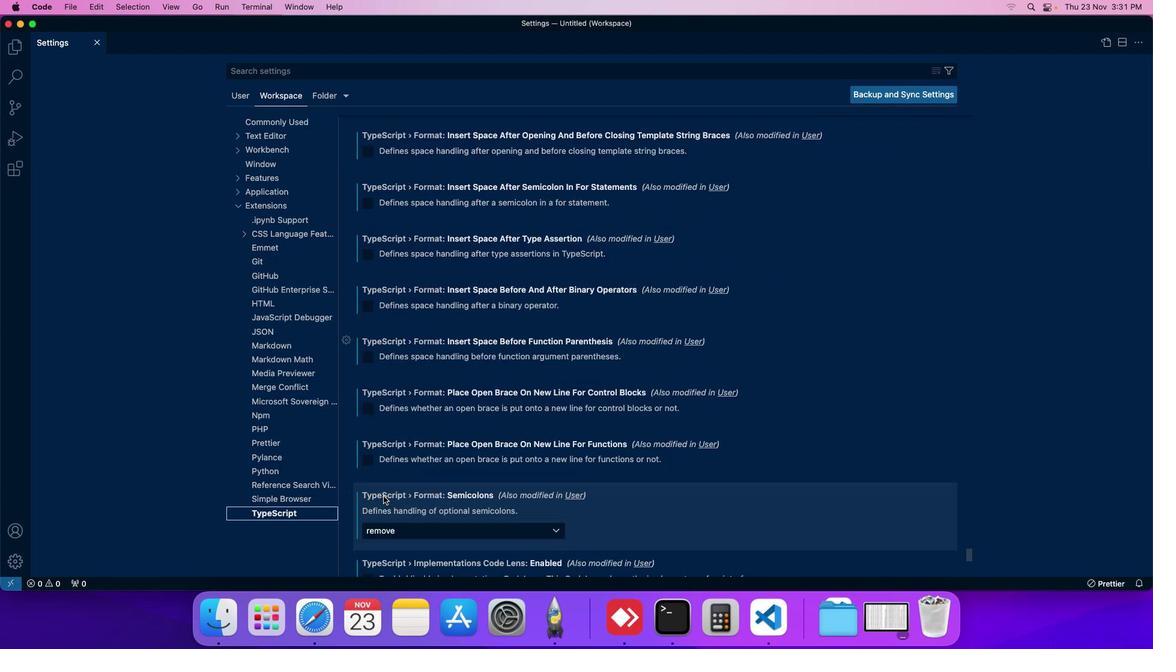 
Action: Mouse scrolled (381, 493) with delta (-1, -2)
Screenshot: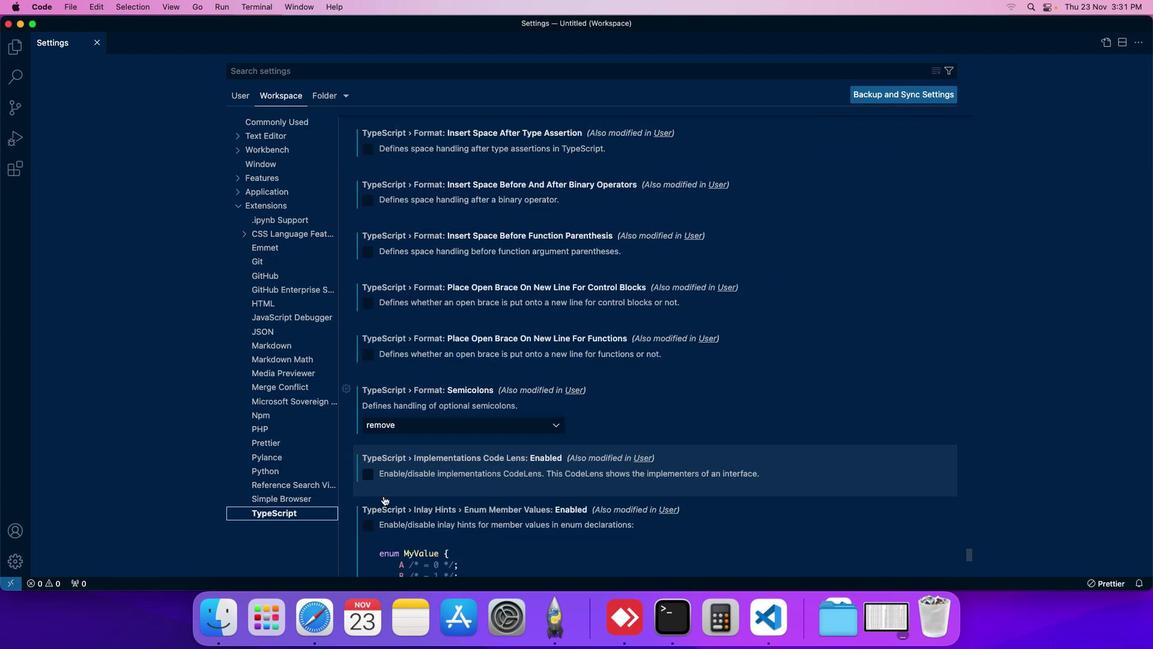 
Action: Mouse scrolled (381, 493) with delta (-1, -2)
Screenshot: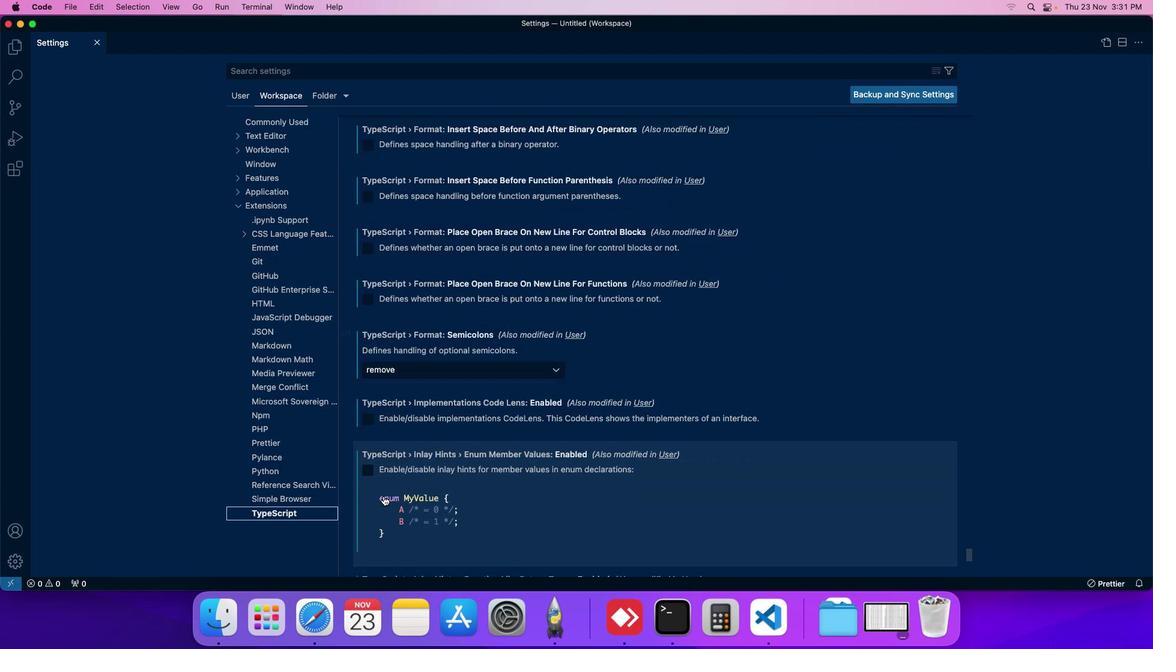 
Action: Mouse scrolled (381, 493) with delta (-1, -2)
Screenshot: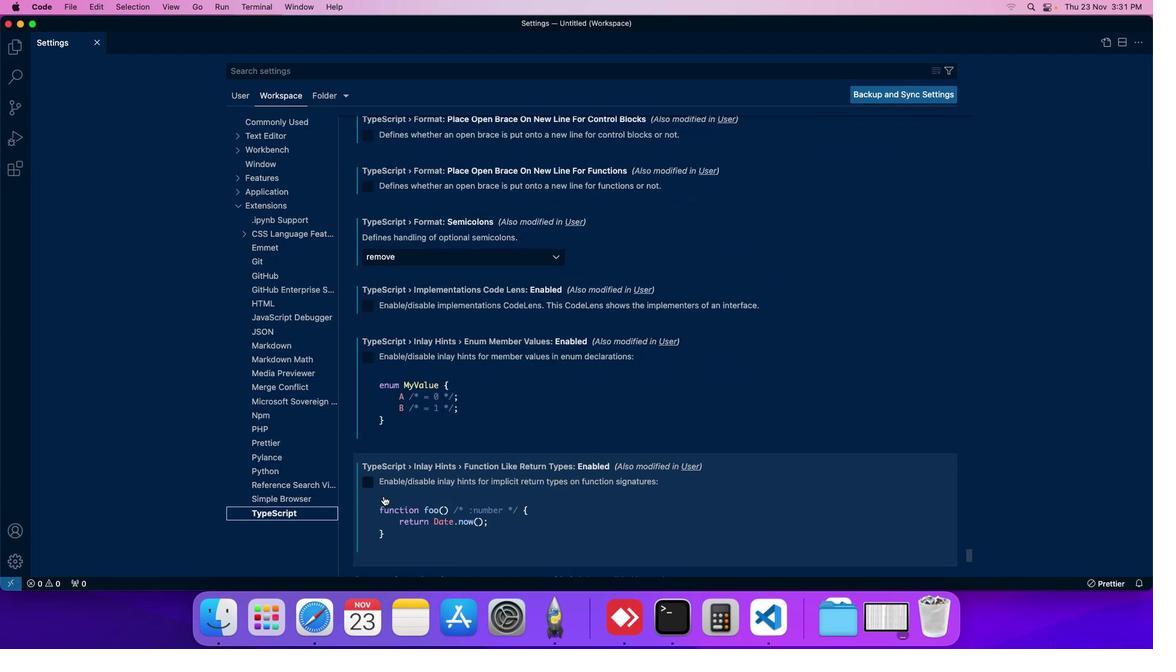 
Action: Mouse scrolled (381, 493) with delta (-1, -2)
Screenshot: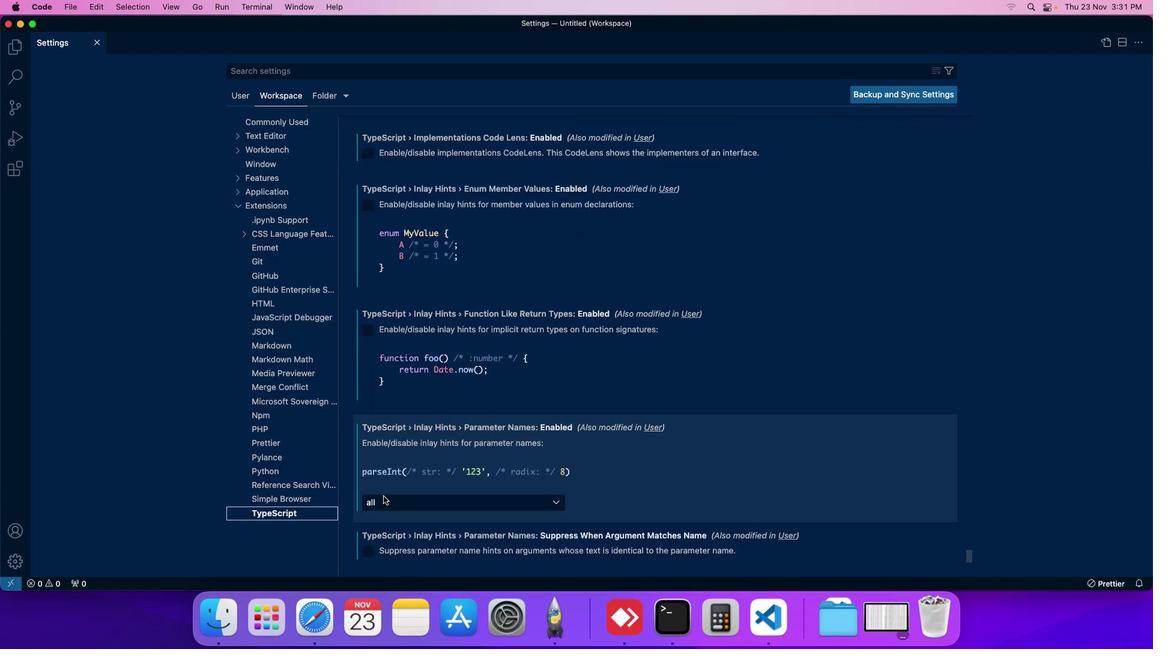 
Action: Mouse scrolled (381, 493) with delta (-1, -2)
Screenshot: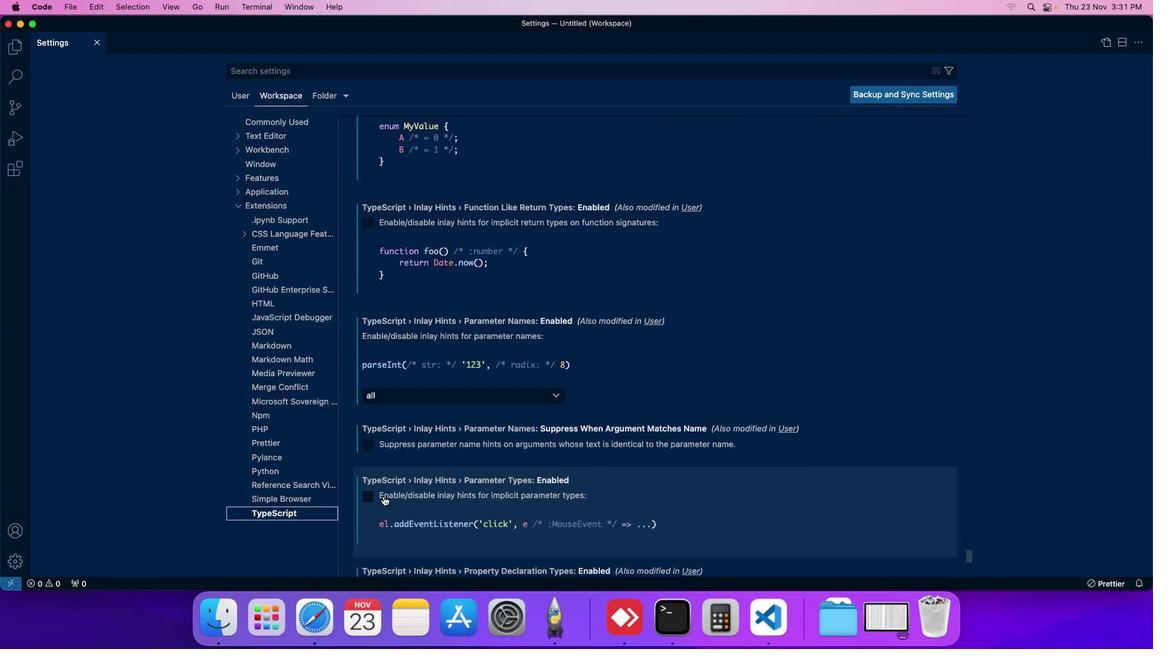 
Action: Mouse scrolled (381, 493) with delta (-1, -2)
Screenshot: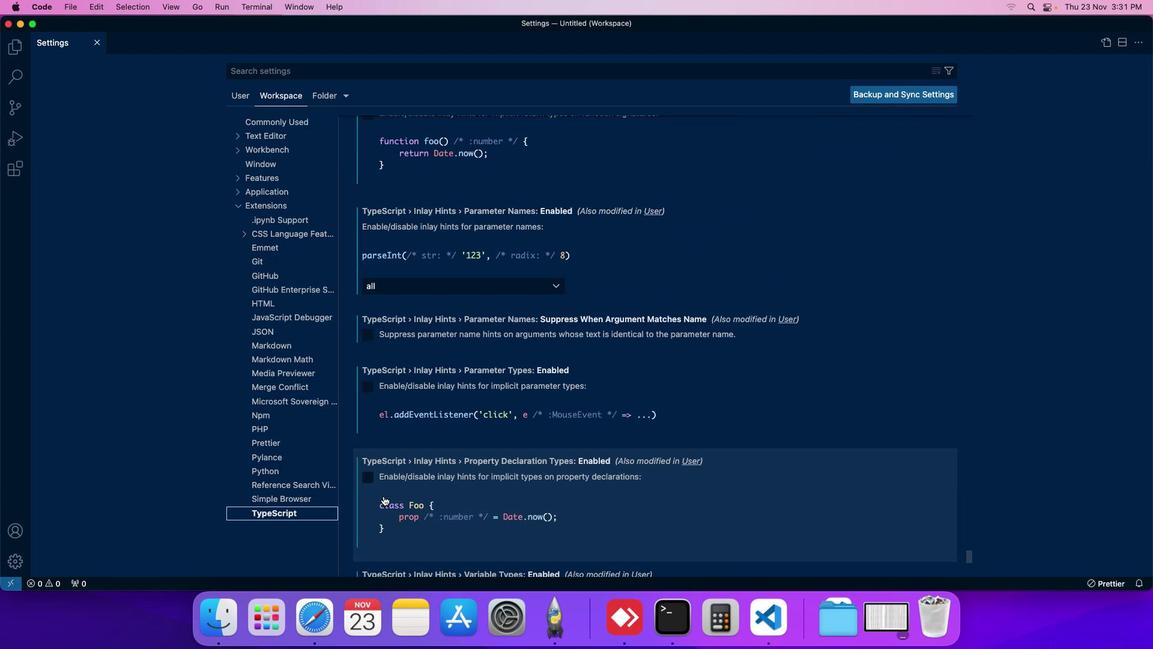
Action: Mouse scrolled (381, 493) with delta (-1, -2)
Screenshot: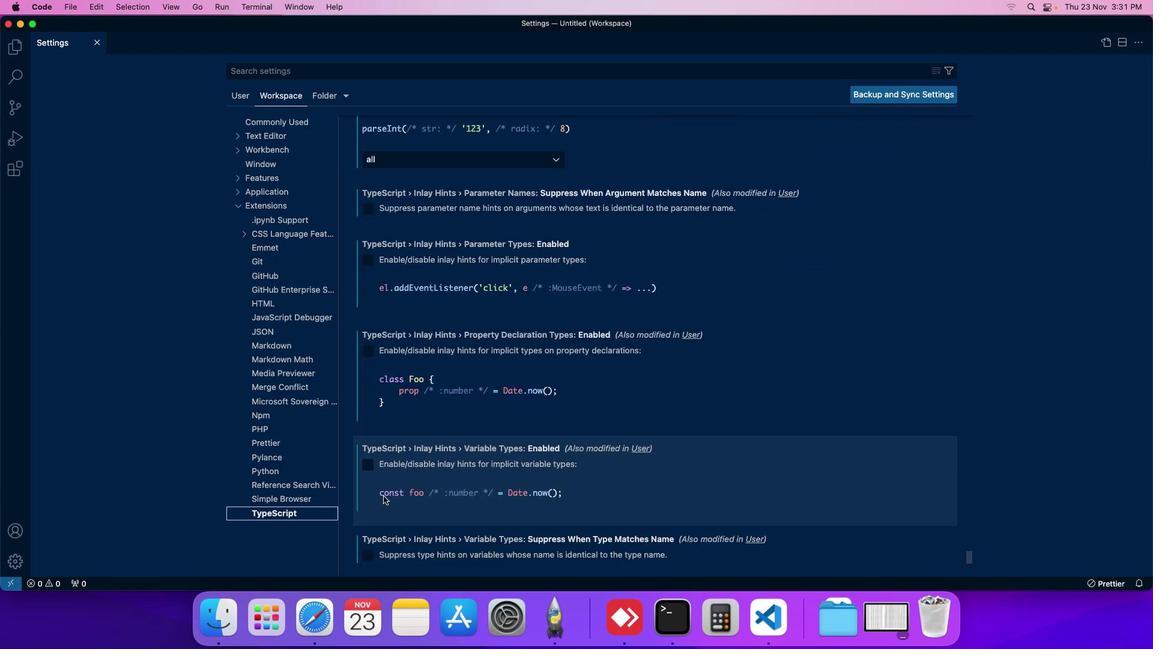 
Action: Mouse scrolled (381, 493) with delta (-1, -2)
Screenshot: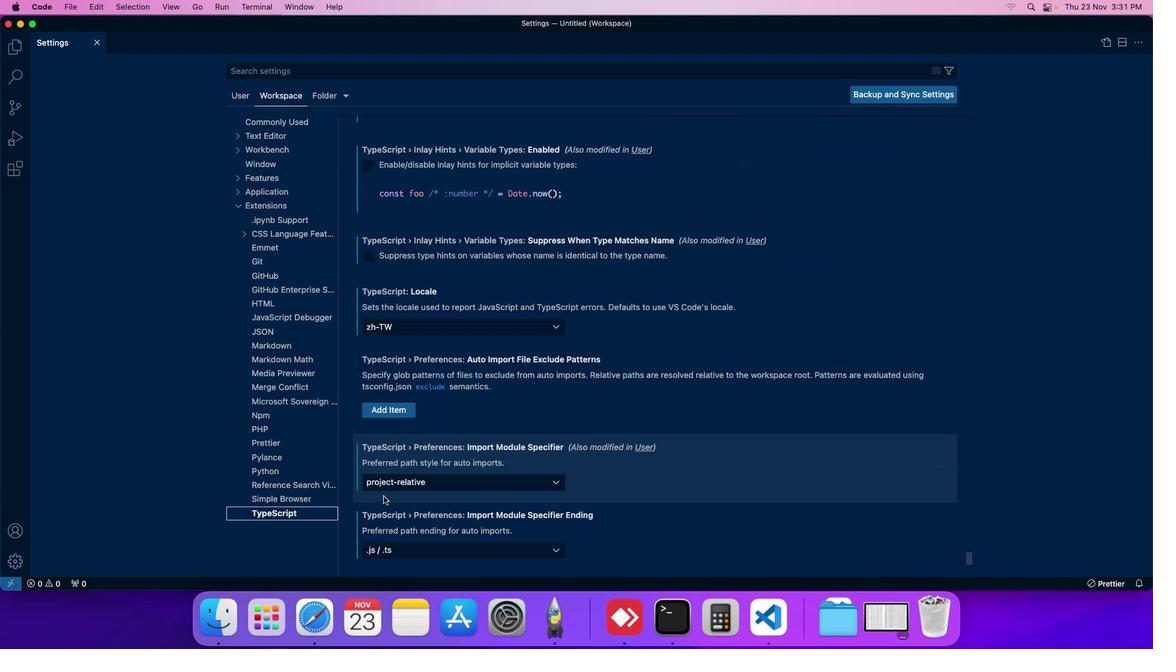 
Action: Mouse scrolled (381, 493) with delta (-1, -2)
Screenshot: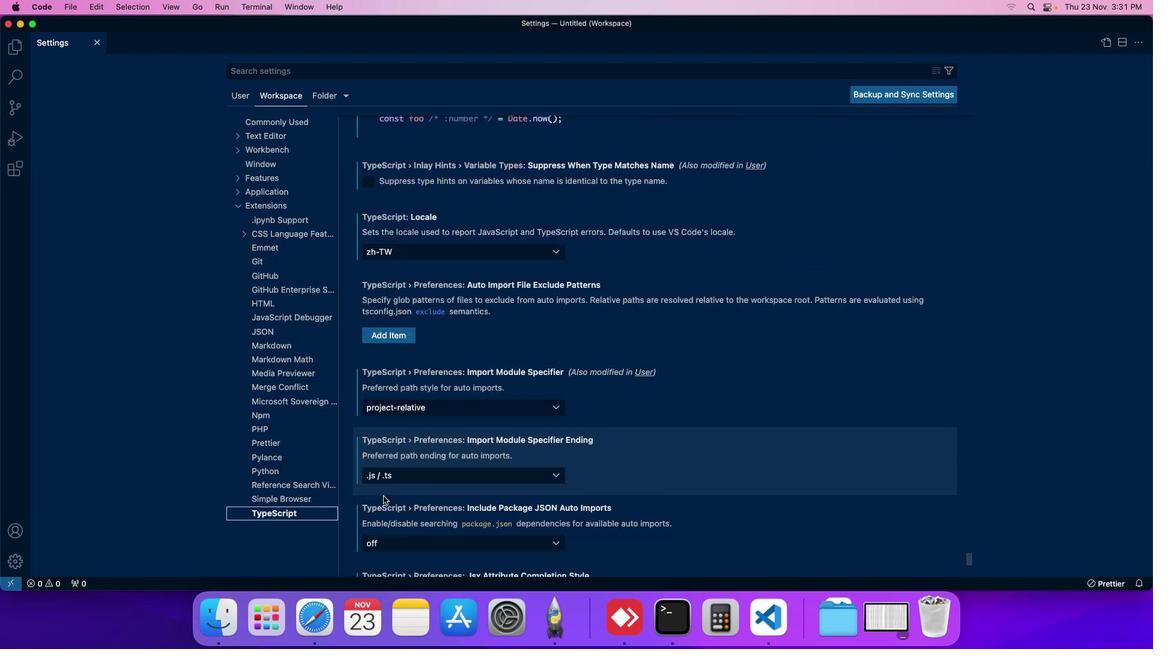
Action: Mouse scrolled (381, 493) with delta (-1, -2)
Screenshot: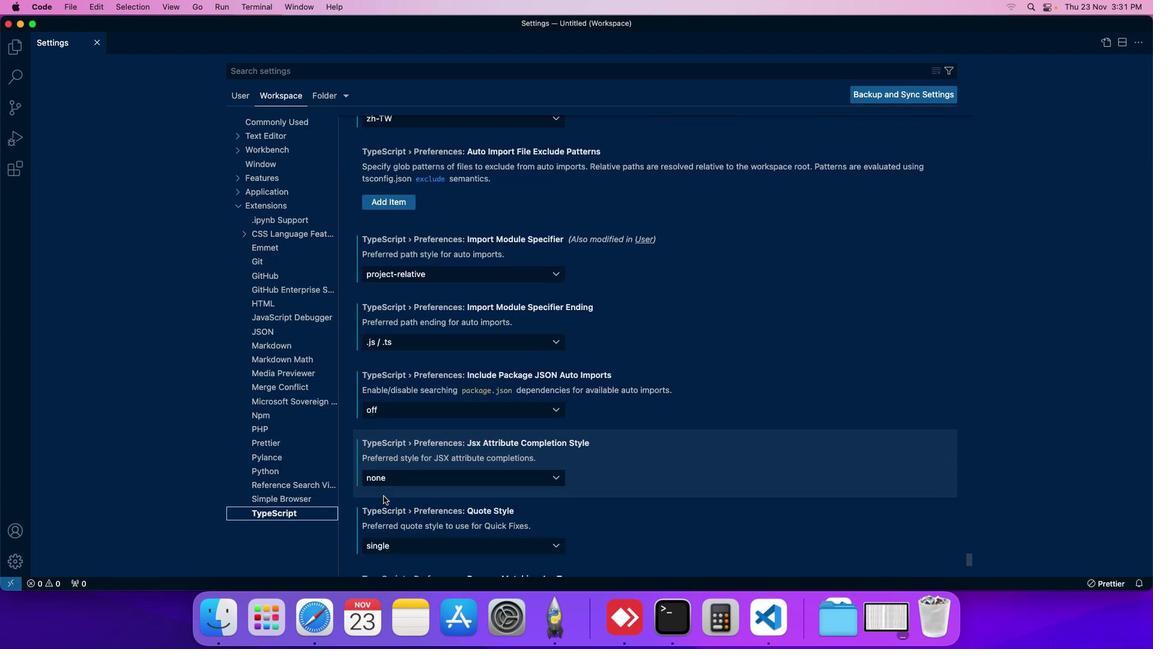
Action: Mouse scrolled (381, 493) with delta (-1, -2)
Screenshot: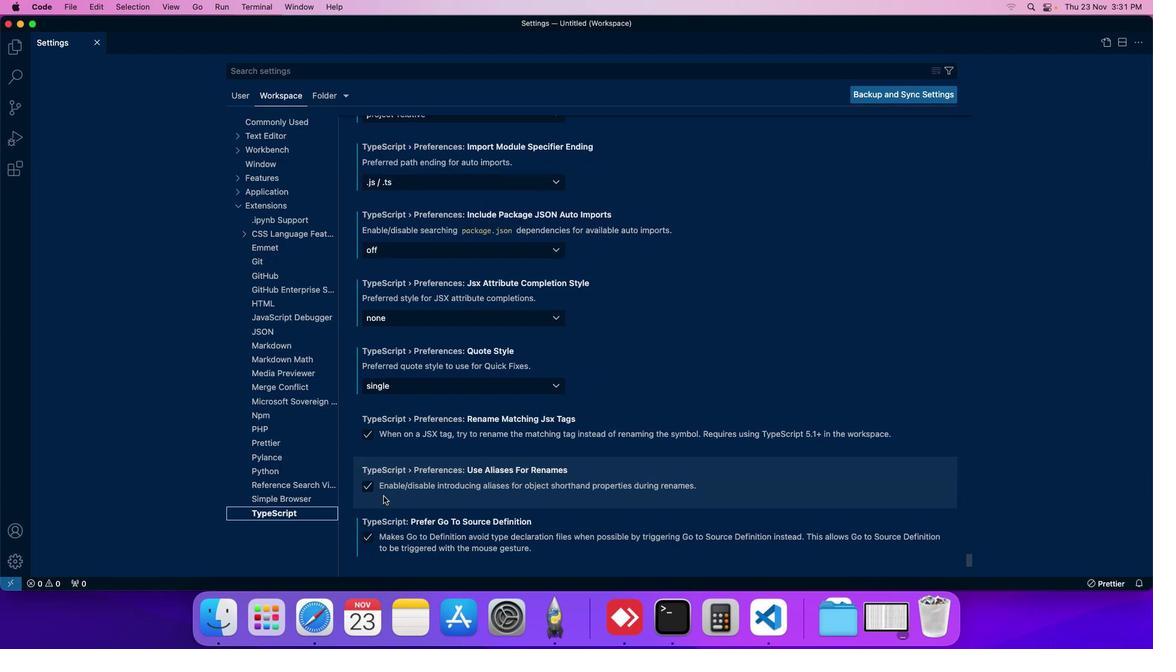 
Action: Mouse moved to (423, 385)
Screenshot: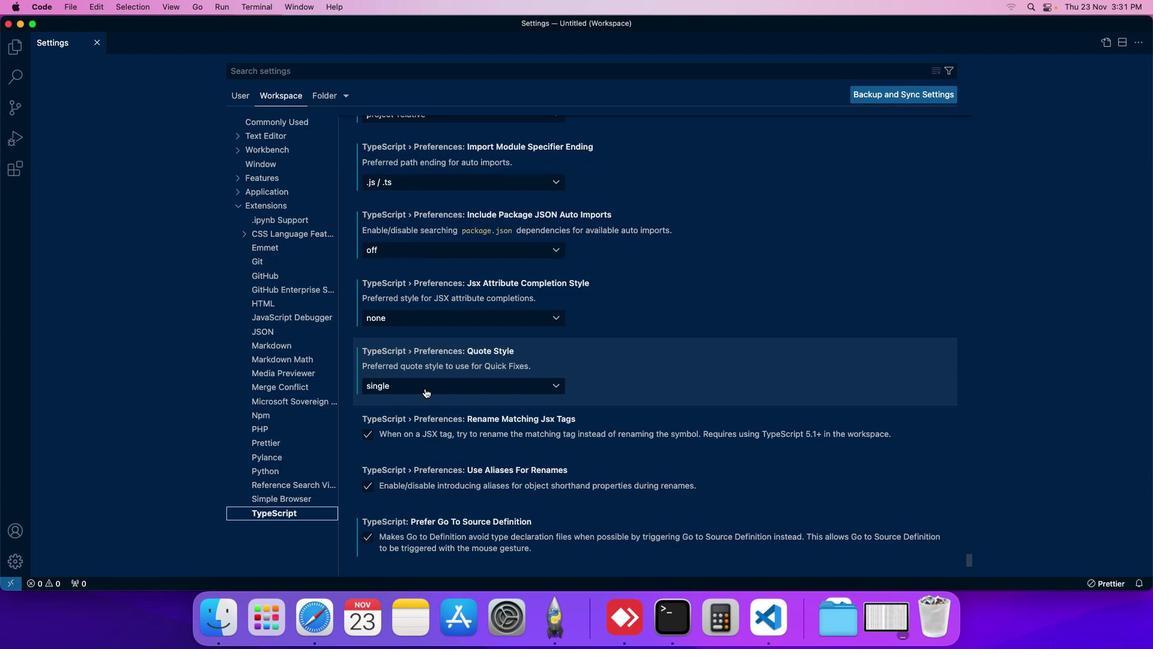 
Action: Mouse pressed left at (423, 385)
Screenshot: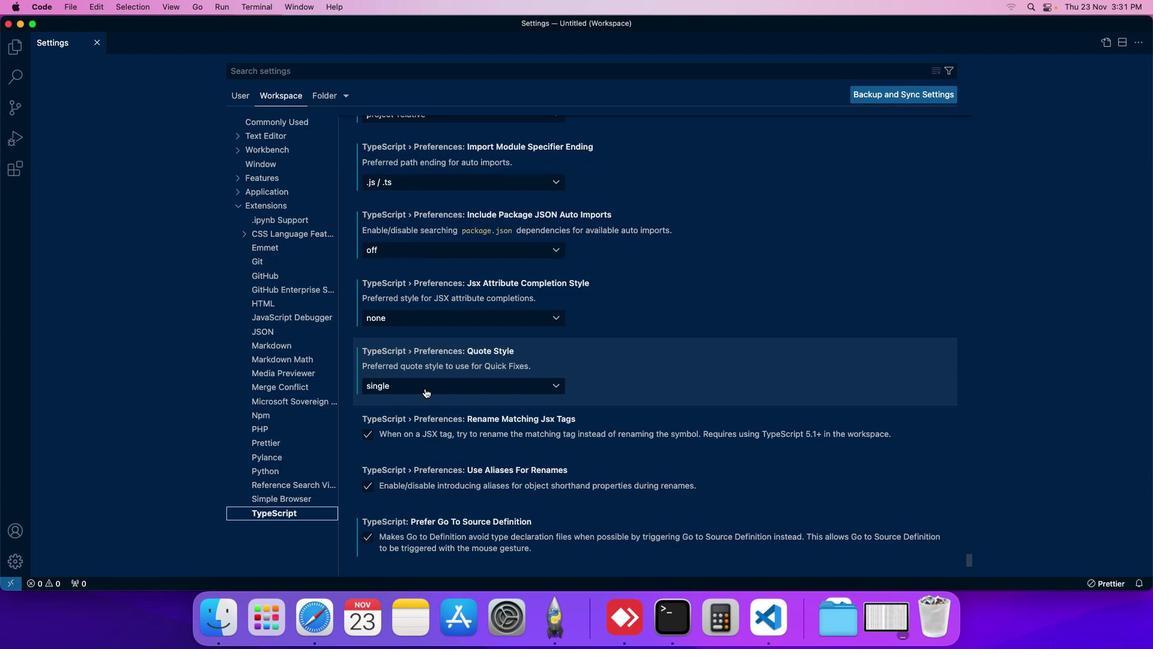 
Action: Mouse moved to (384, 424)
Screenshot: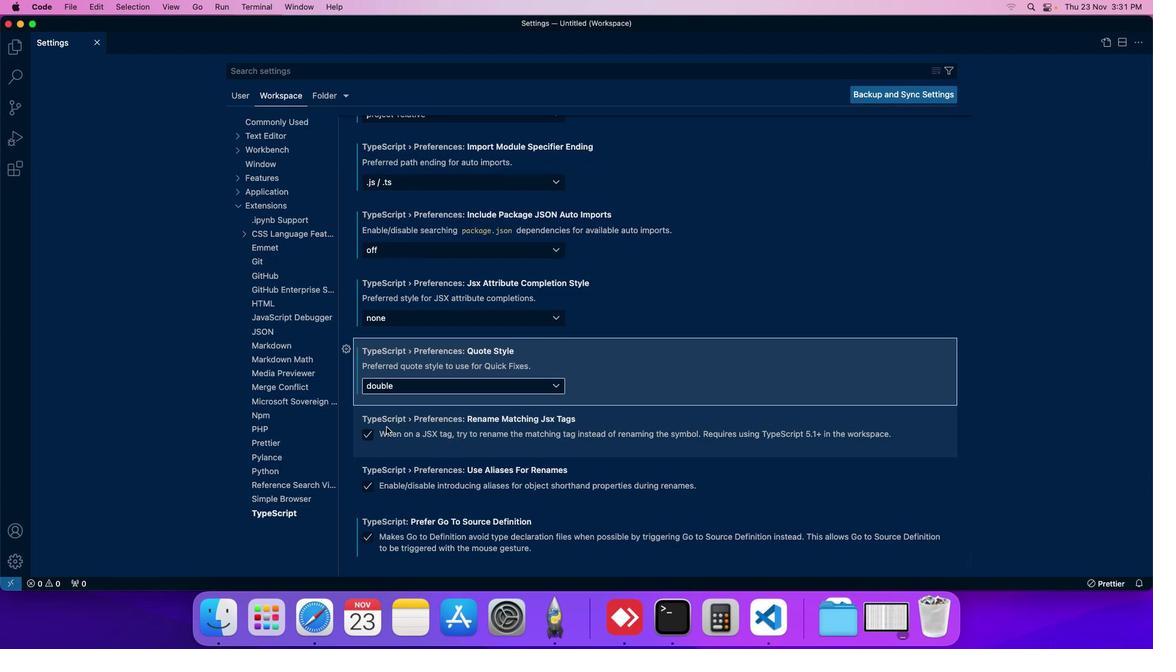 
Action: Mouse pressed left at (384, 424)
Screenshot: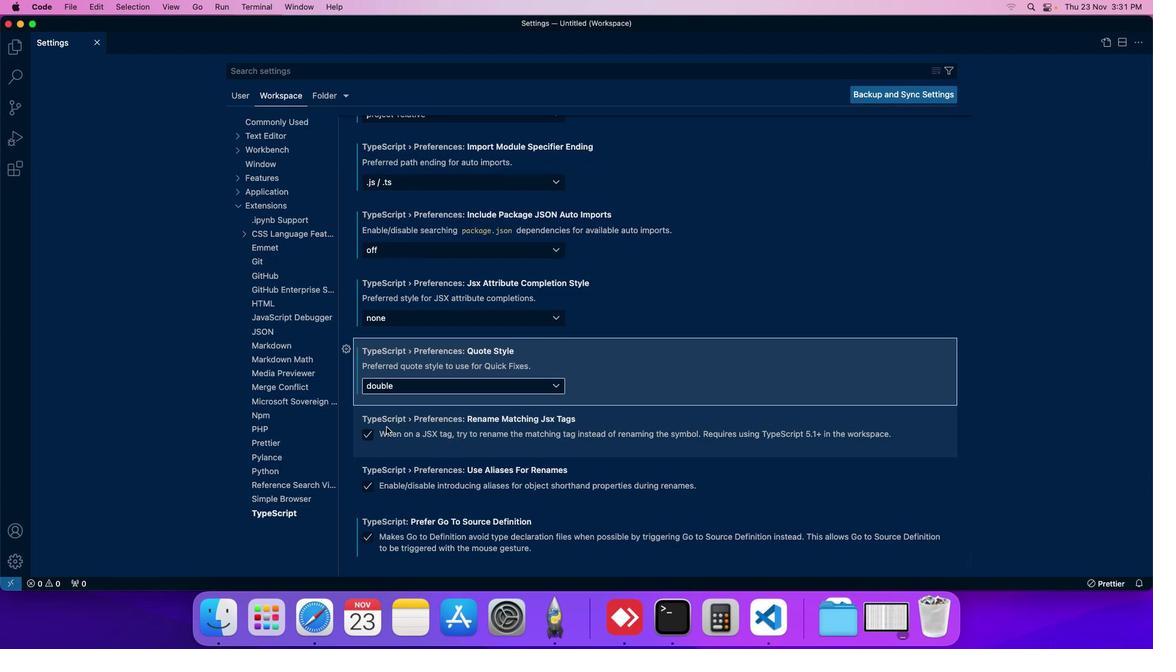 
Action: Mouse moved to (409, 390)
Screenshot: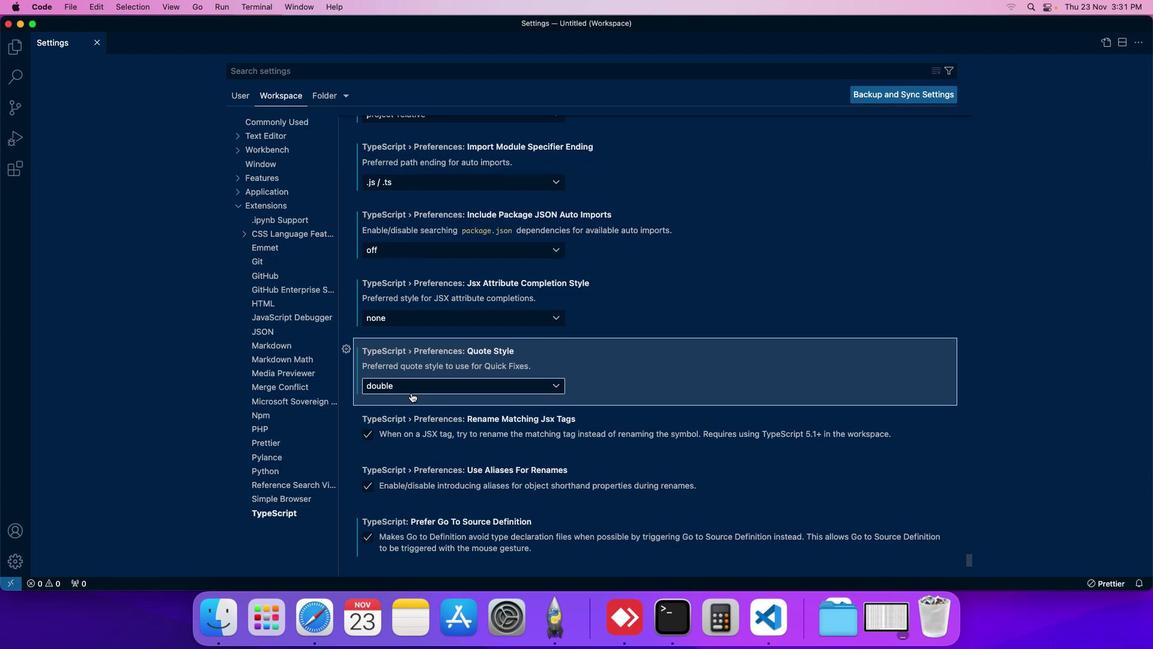 
